 Task: Find connections with filter location Várzea Alegre with filter topic #Jobswith filter profile language Spanish with filter current company Aricent with filter school CMS College of Engineering with filter industry Motor Vehicle Parts Manufacturing with filter service category Grant Writing with filter keywords title Sales Engineer
Action: Mouse moved to (288, 354)
Screenshot: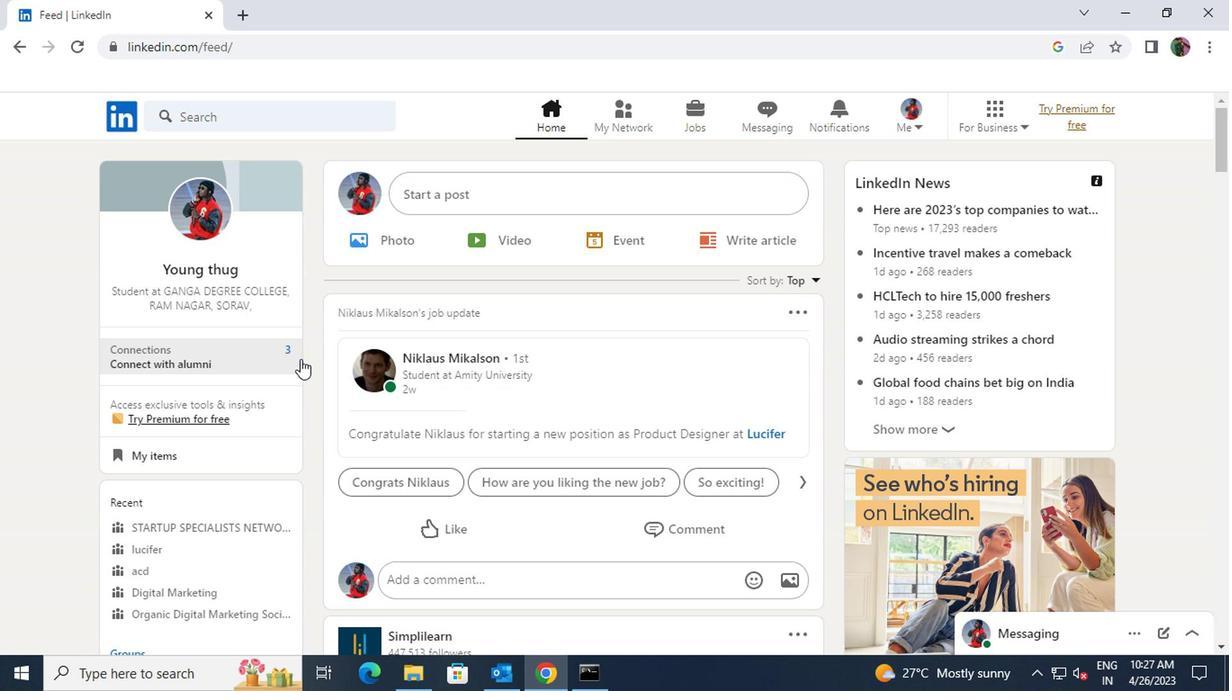 
Action: Mouse pressed left at (288, 354)
Screenshot: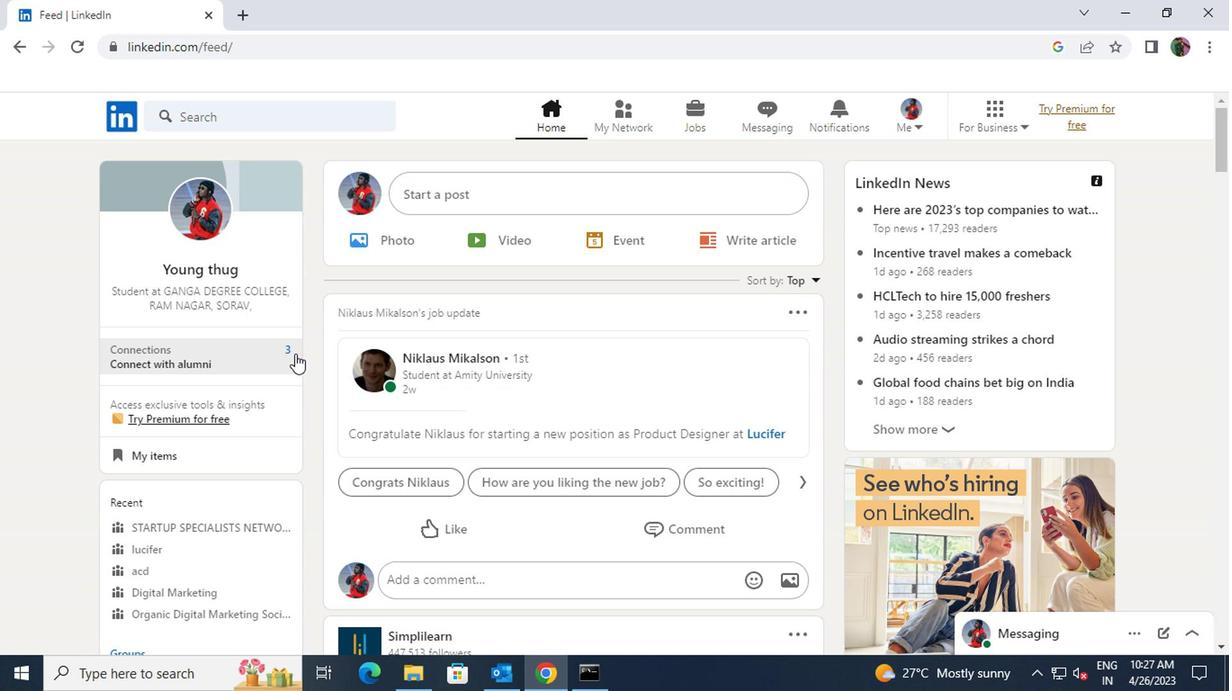 
Action: Mouse moved to (318, 206)
Screenshot: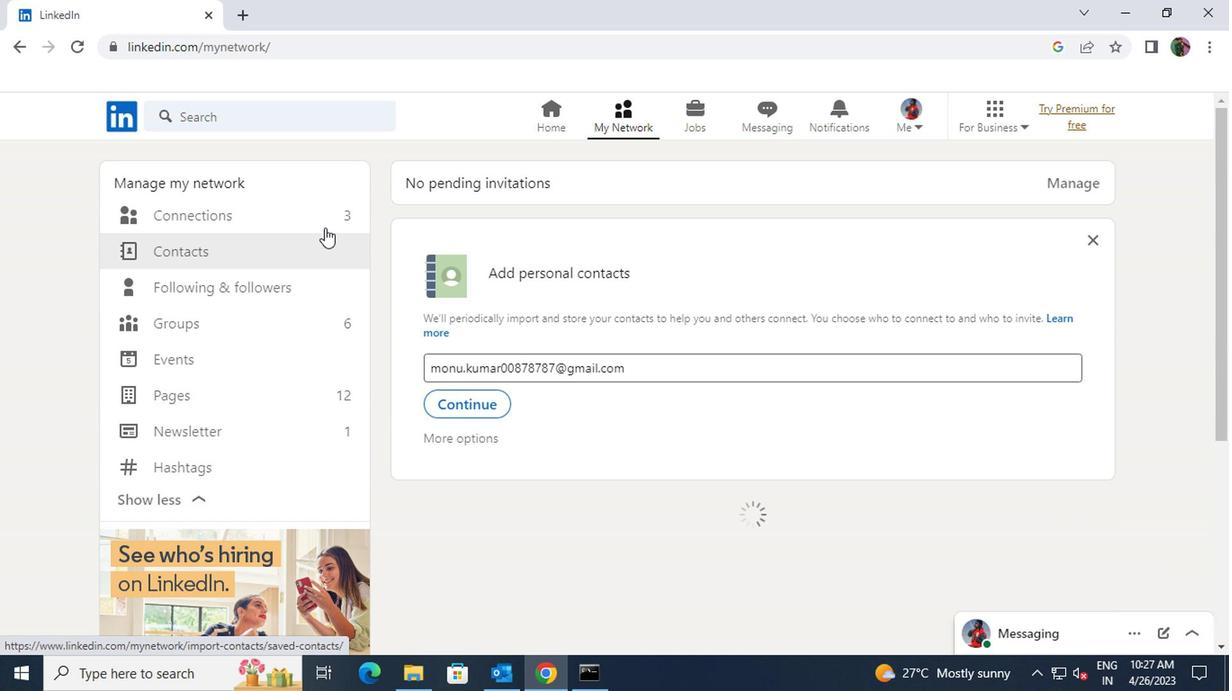 
Action: Mouse pressed left at (318, 206)
Screenshot: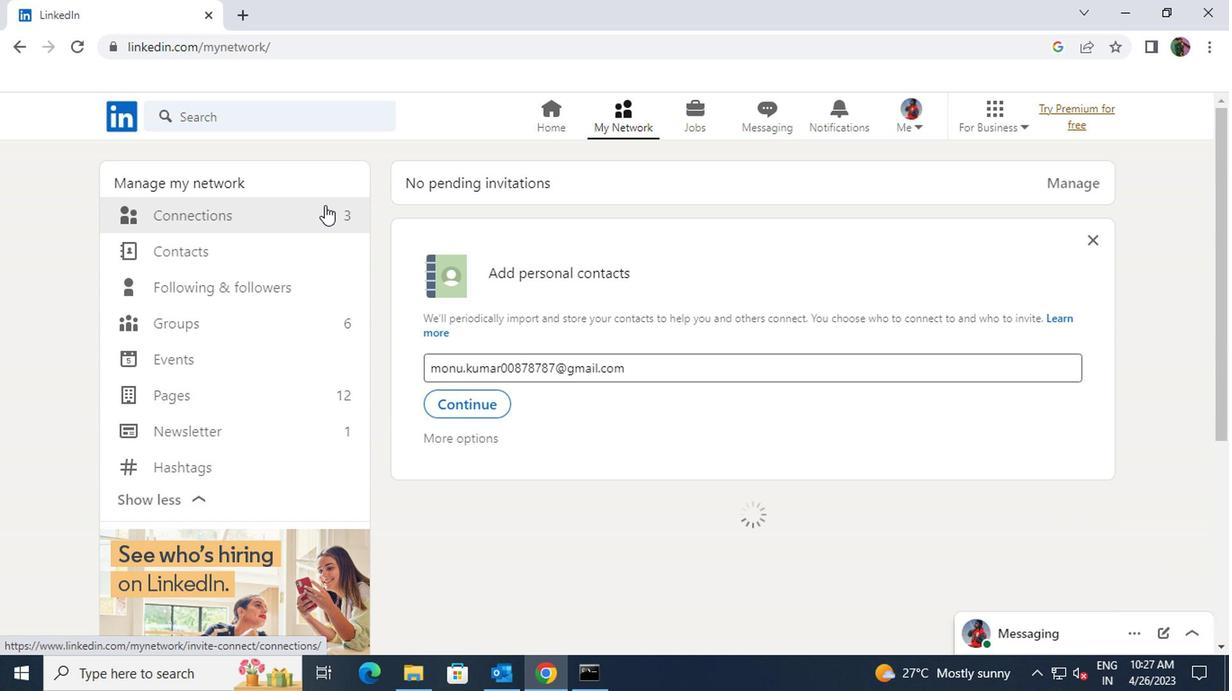 
Action: Mouse moved to (726, 218)
Screenshot: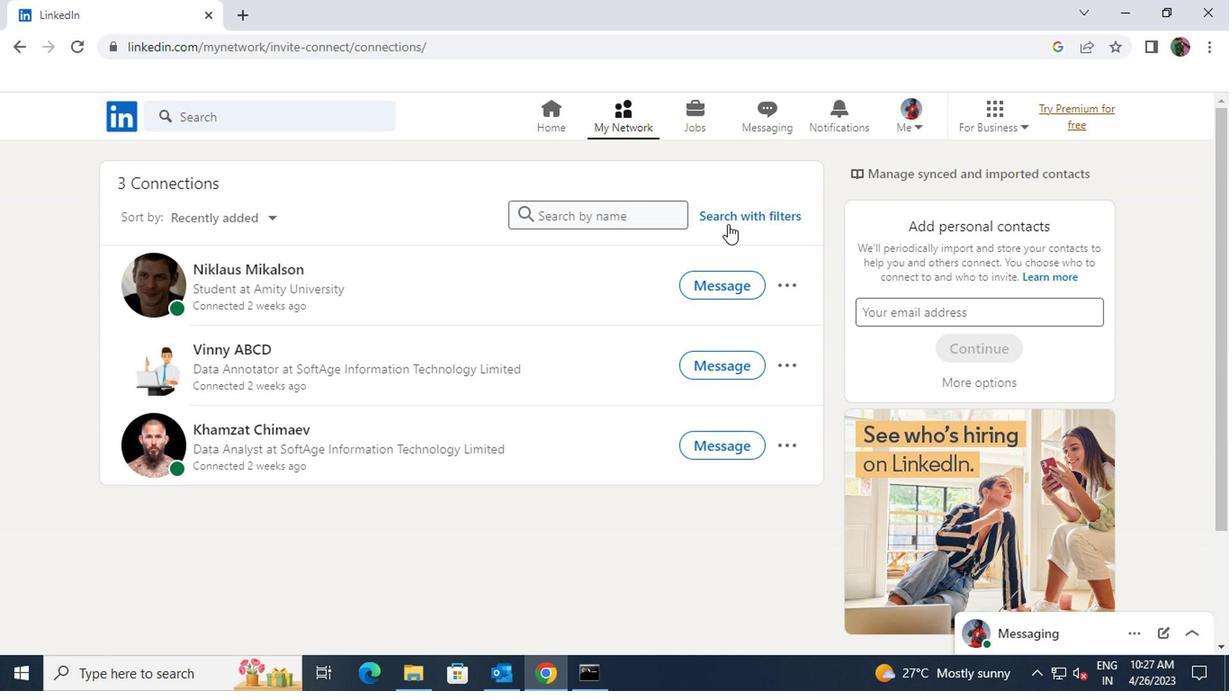 
Action: Mouse pressed left at (726, 218)
Screenshot: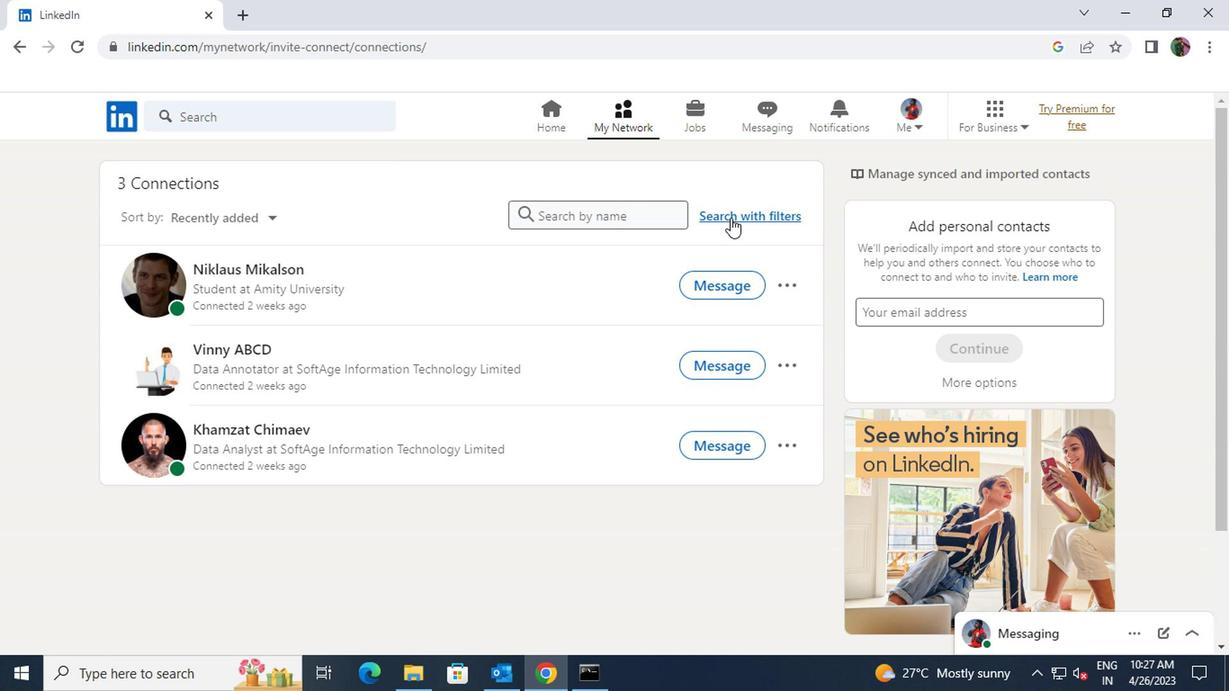 
Action: Mouse moved to (666, 167)
Screenshot: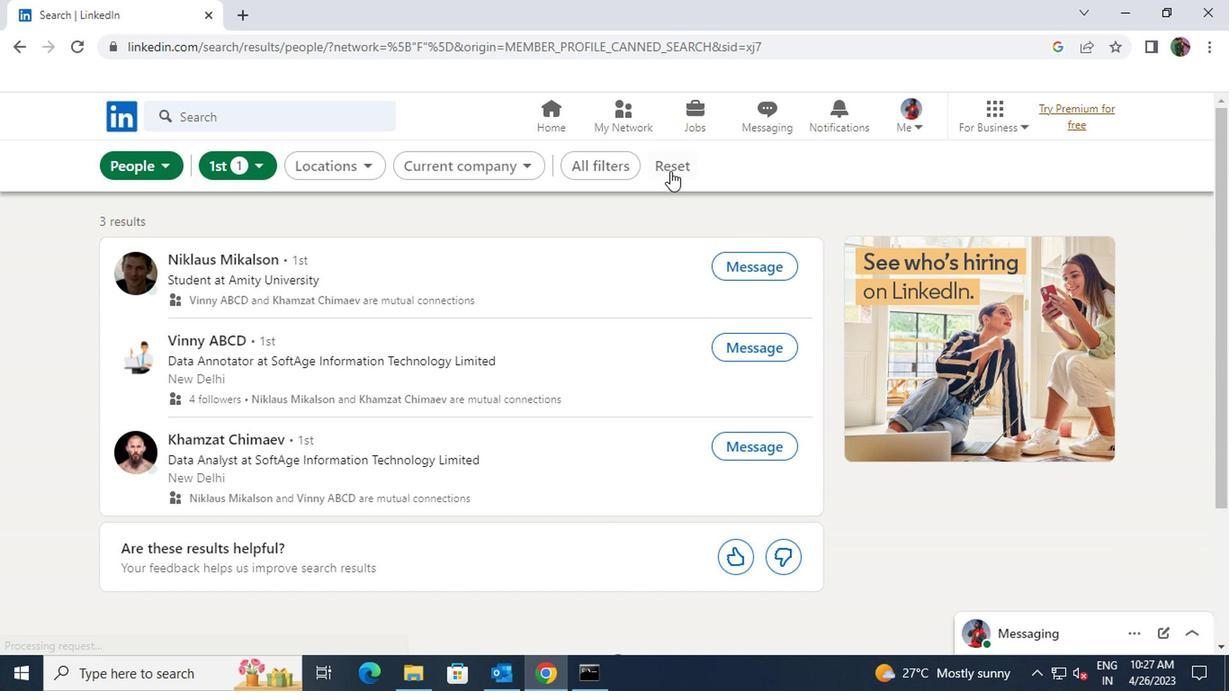 
Action: Mouse pressed left at (666, 167)
Screenshot: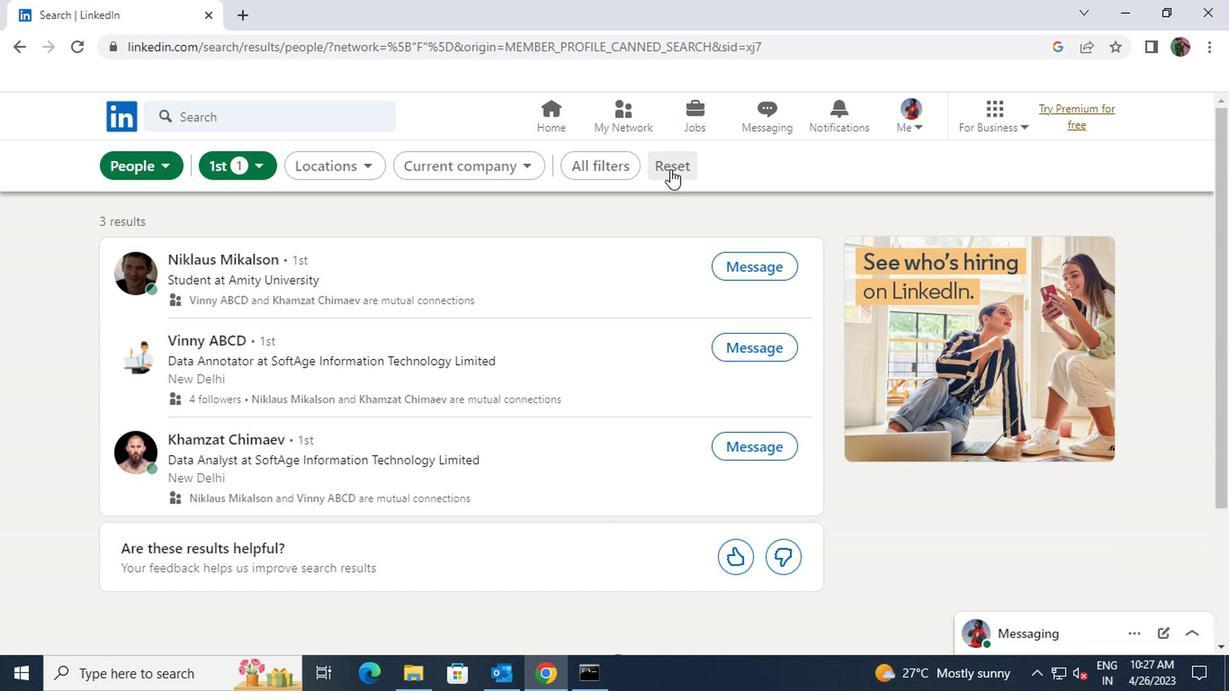 
Action: Mouse moved to (663, 167)
Screenshot: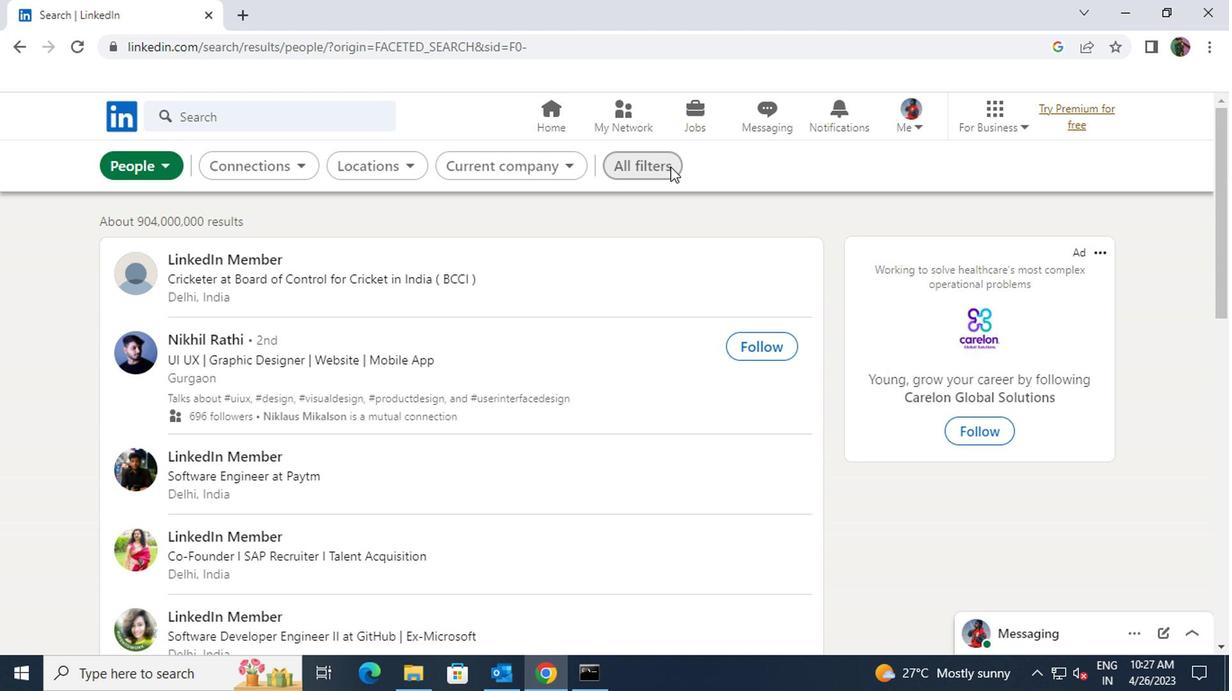
Action: Mouse pressed left at (663, 167)
Screenshot: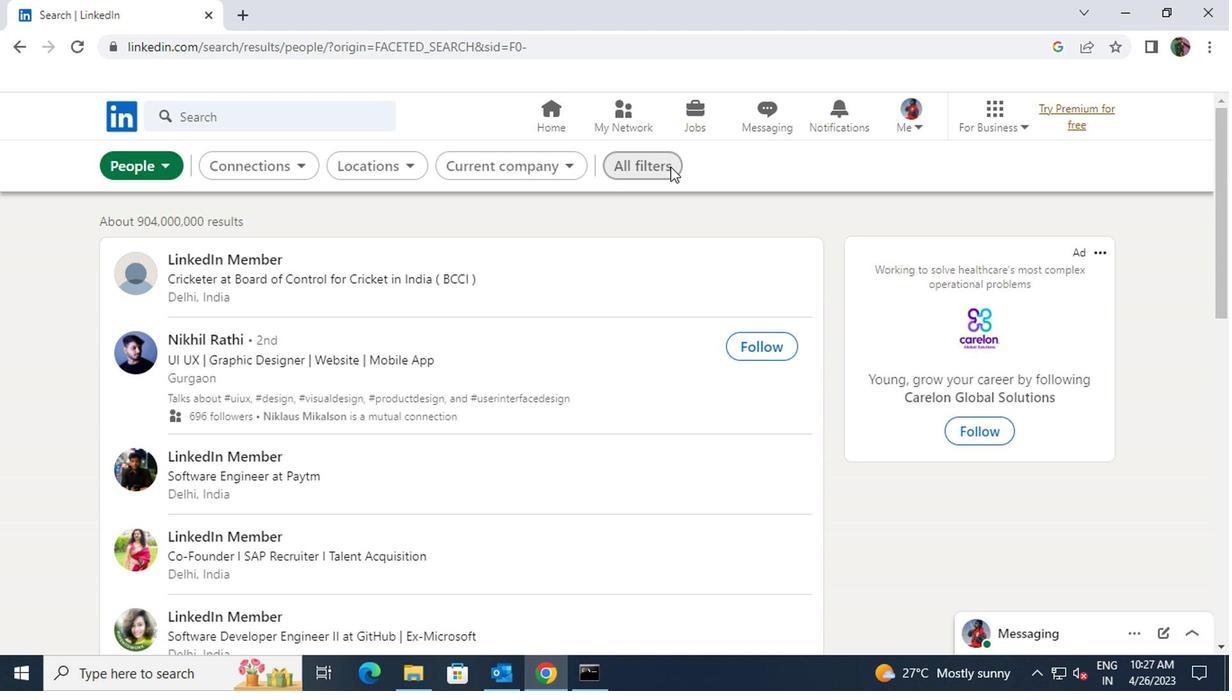 
Action: Mouse moved to (845, 374)
Screenshot: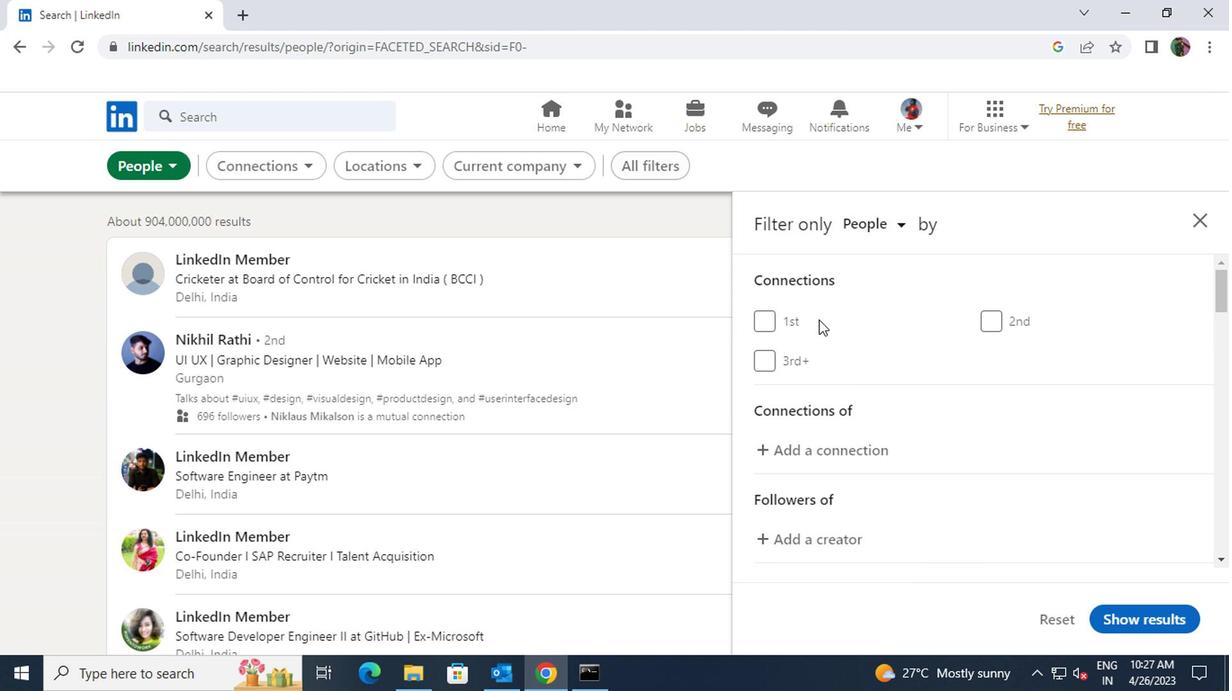 
Action: Mouse scrolled (845, 373) with delta (0, 0)
Screenshot: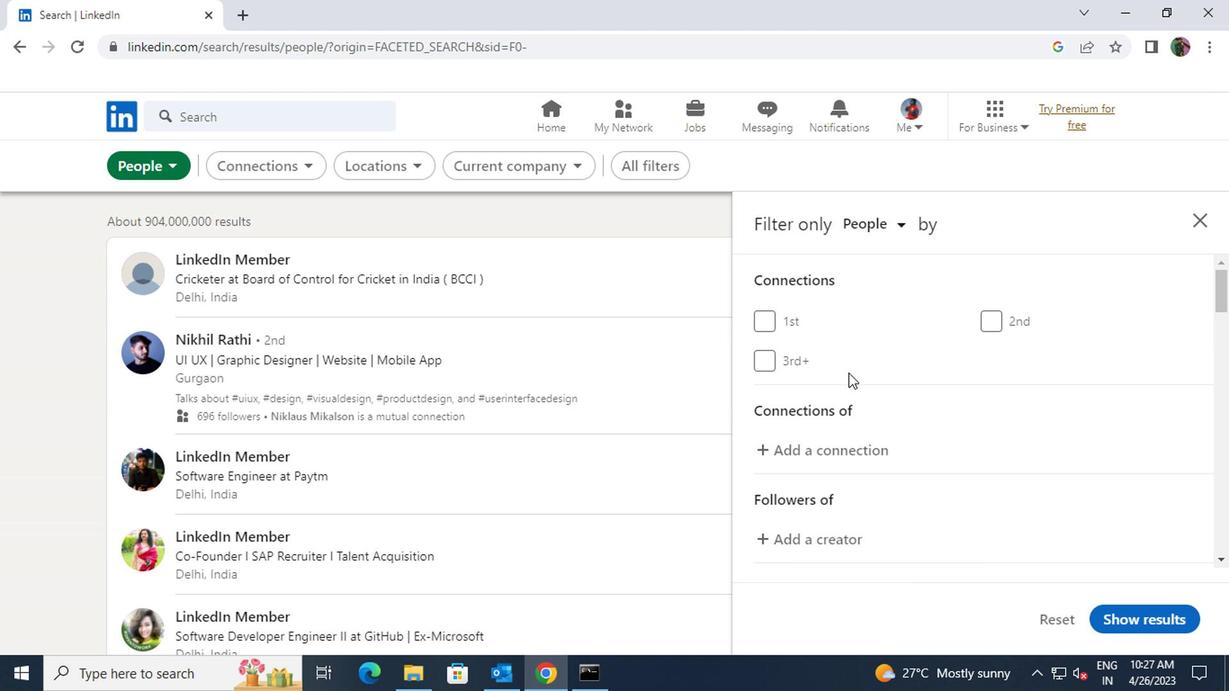 
Action: Mouse scrolled (845, 373) with delta (0, 0)
Screenshot: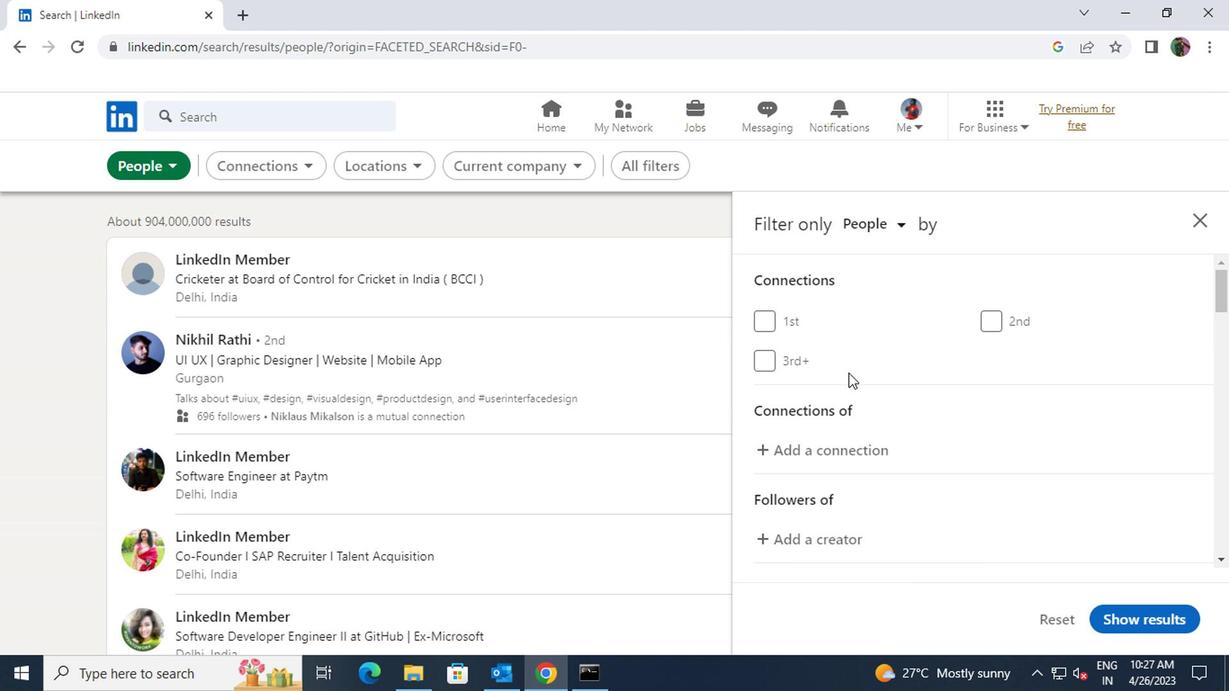 
Action: Mouse scrolled (845, 373) with delta (0, 0)
Screenshot: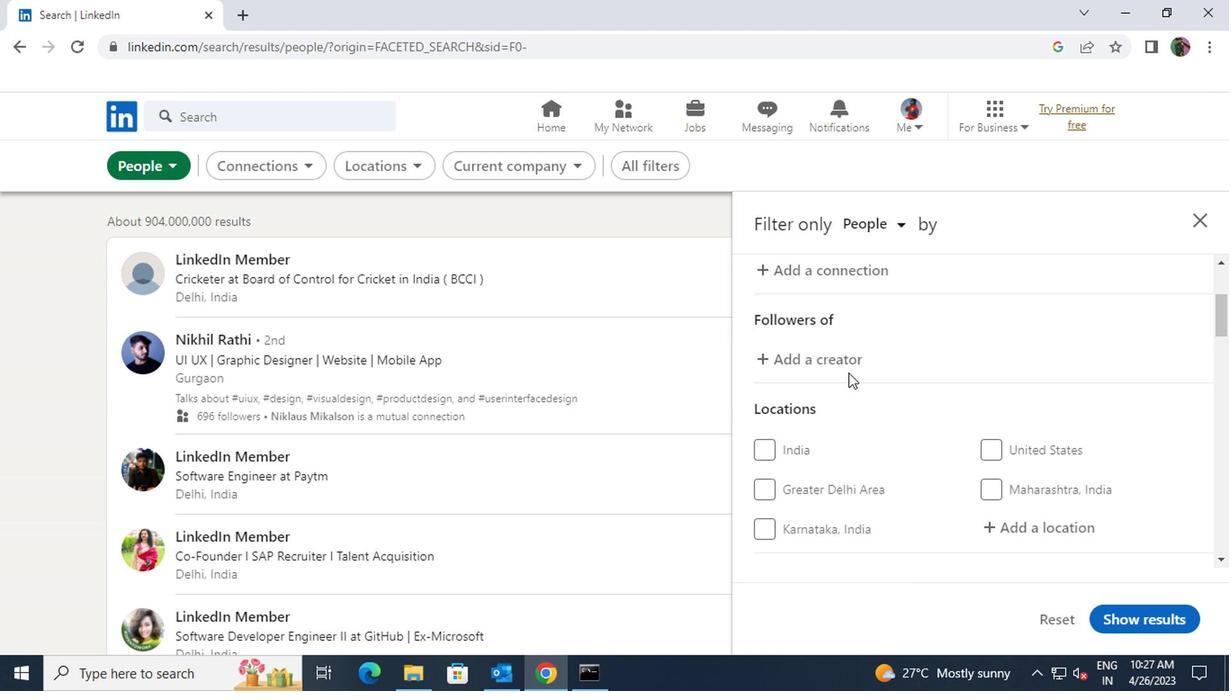 
Action: Mouse scrolled (845, 373) with delta (0, 0)
Screenshot: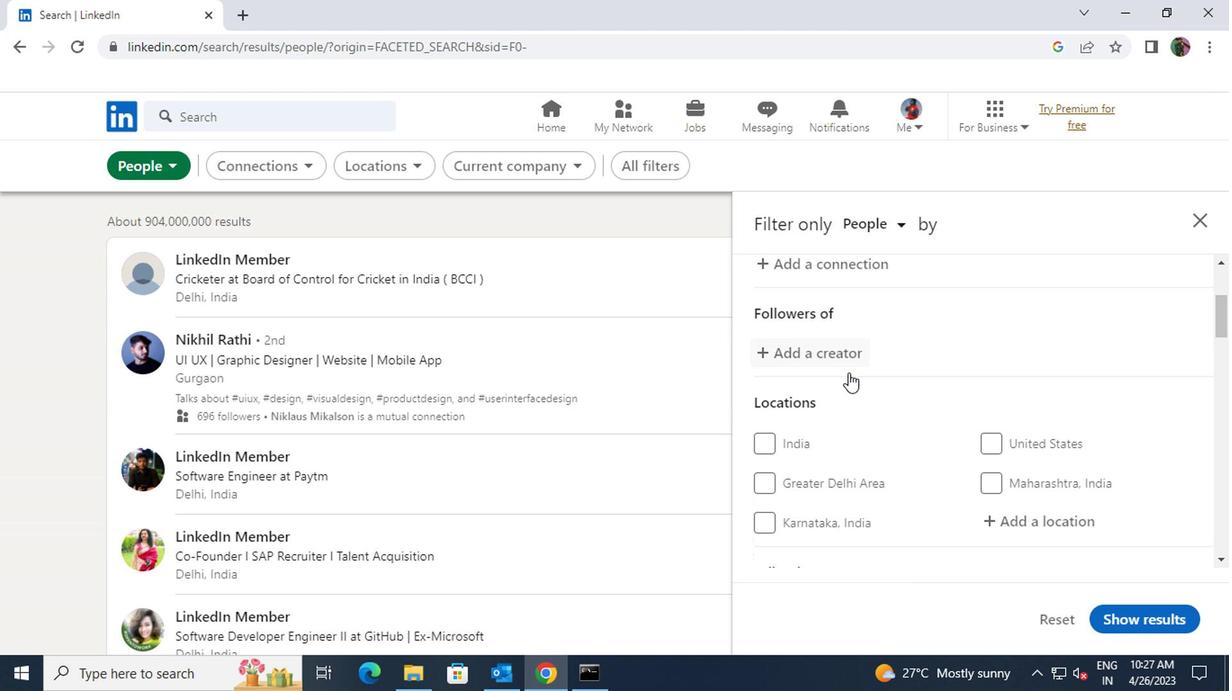 
Action: Mouse moved to (992, 347)
Screenshot: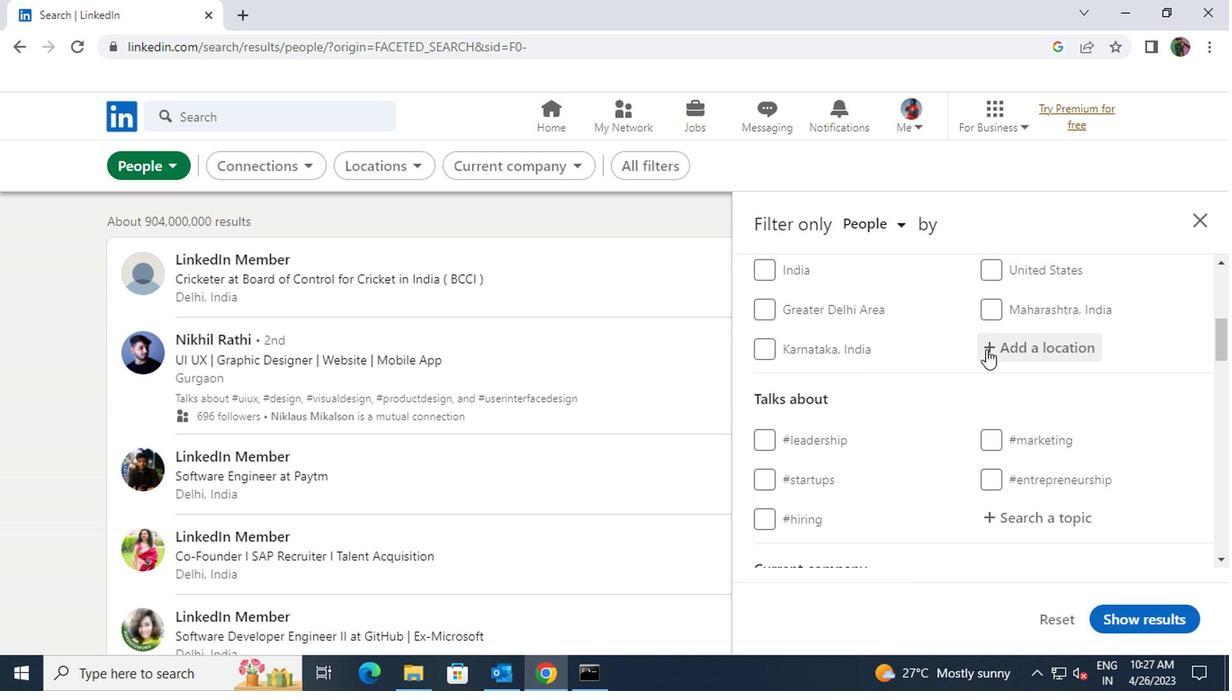 
Action: Mouse pressed left at (992, 347)
Screenshot: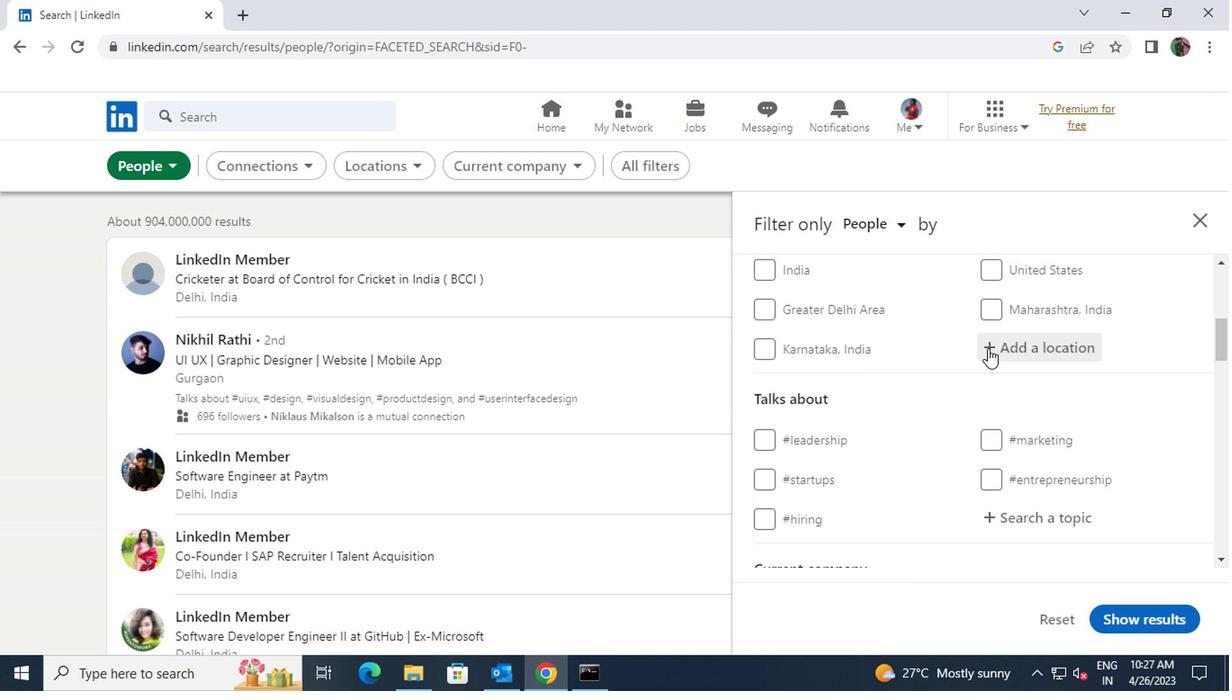 
Action: Mouse moved to (990, 347)
Screenshot: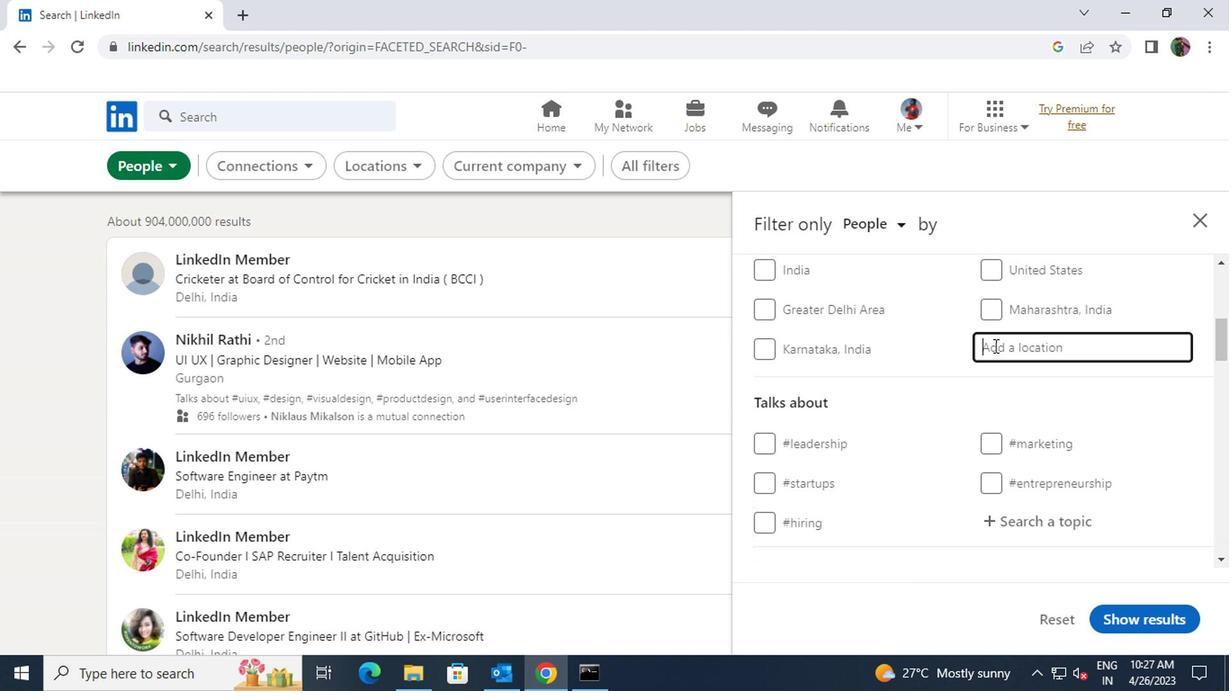
Action: Key pressed <Key.shift>VARZEA<Key.space>A
Screenshot: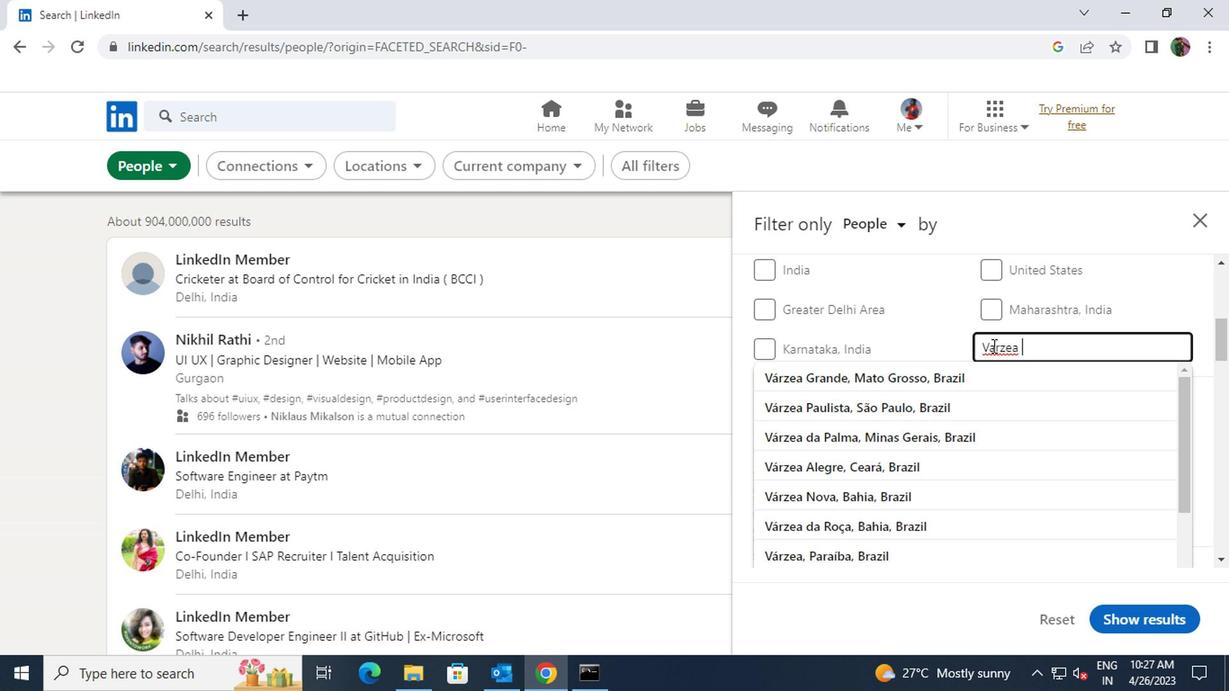 
Action: Mouse moved to (963, 371)
Screenshot: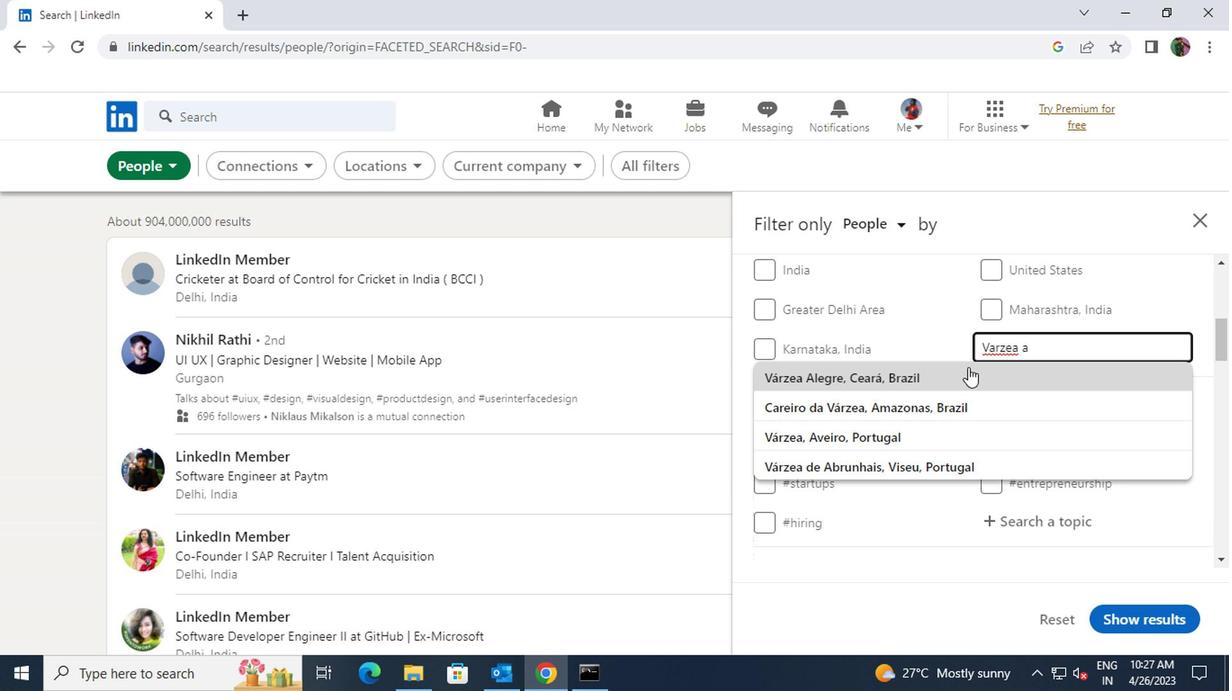 
Action: Mouse pressed left at (963, 371)
Screenshot: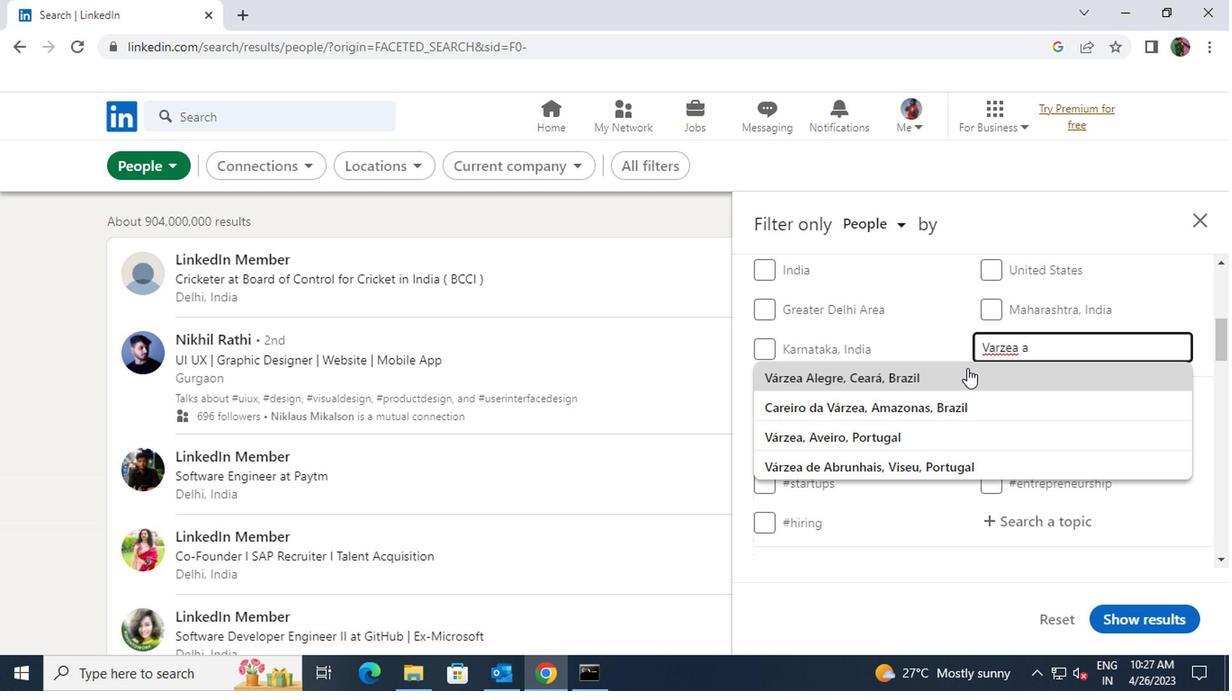 
Action: Mouse scrolled (963, 370) with delta (0, -1)
Screenshot: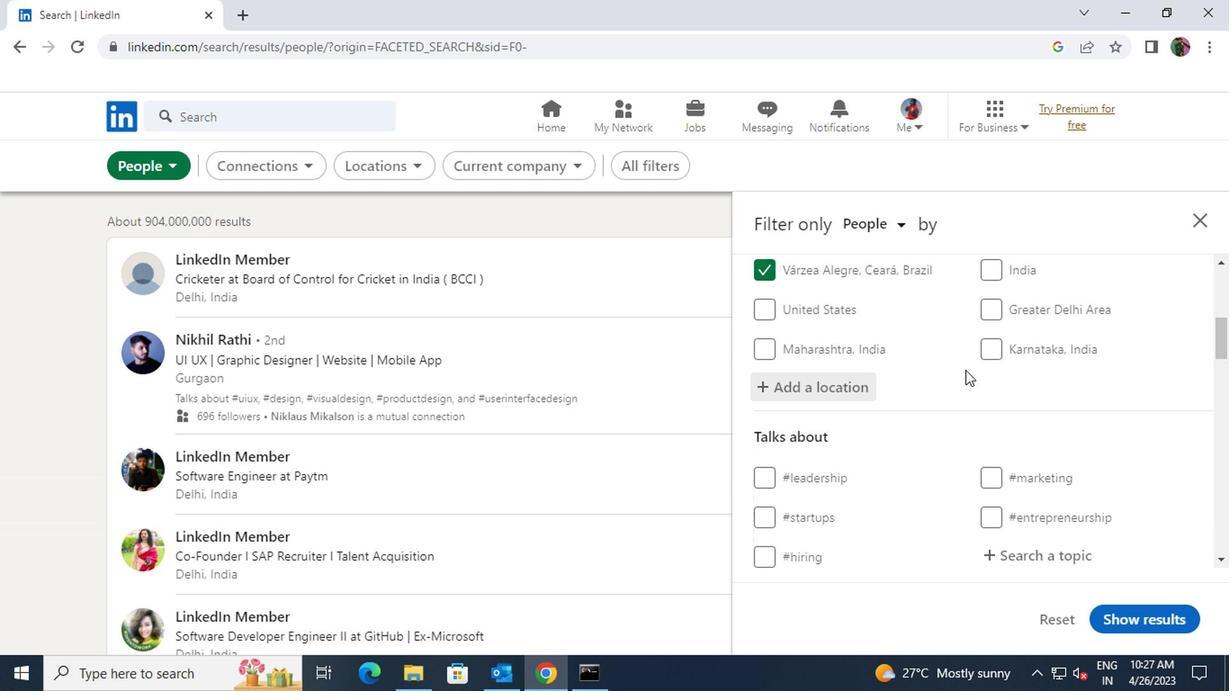 
Action: Mouse scrolled (963, 370) with delta (0, -1)
Screenshot: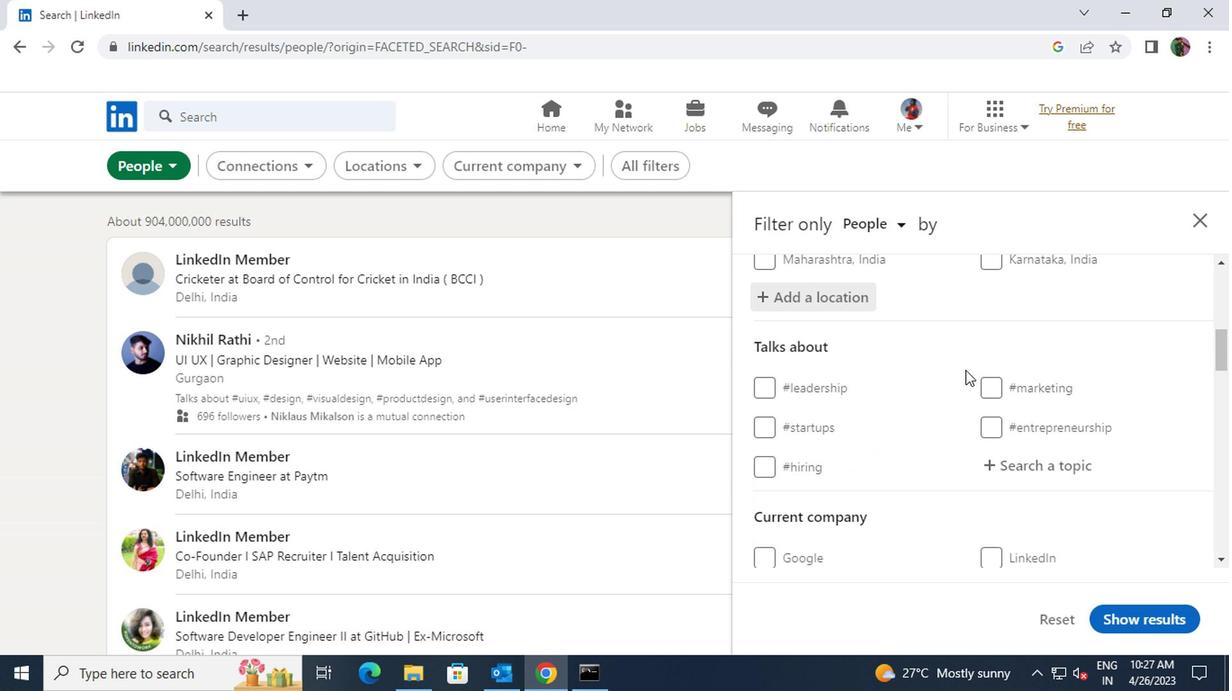 
Action: Mouse moved to (992, 365)
Screenshot: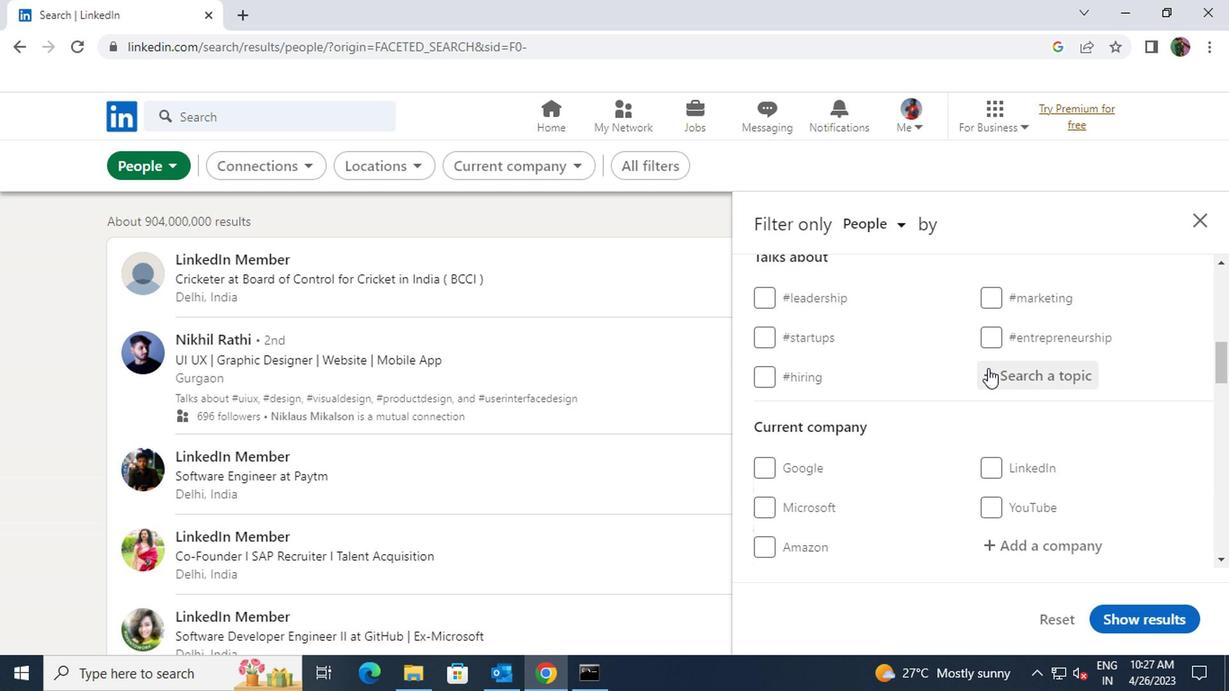 
Action: Mouse pressed left at (992, 365)
Screenshot: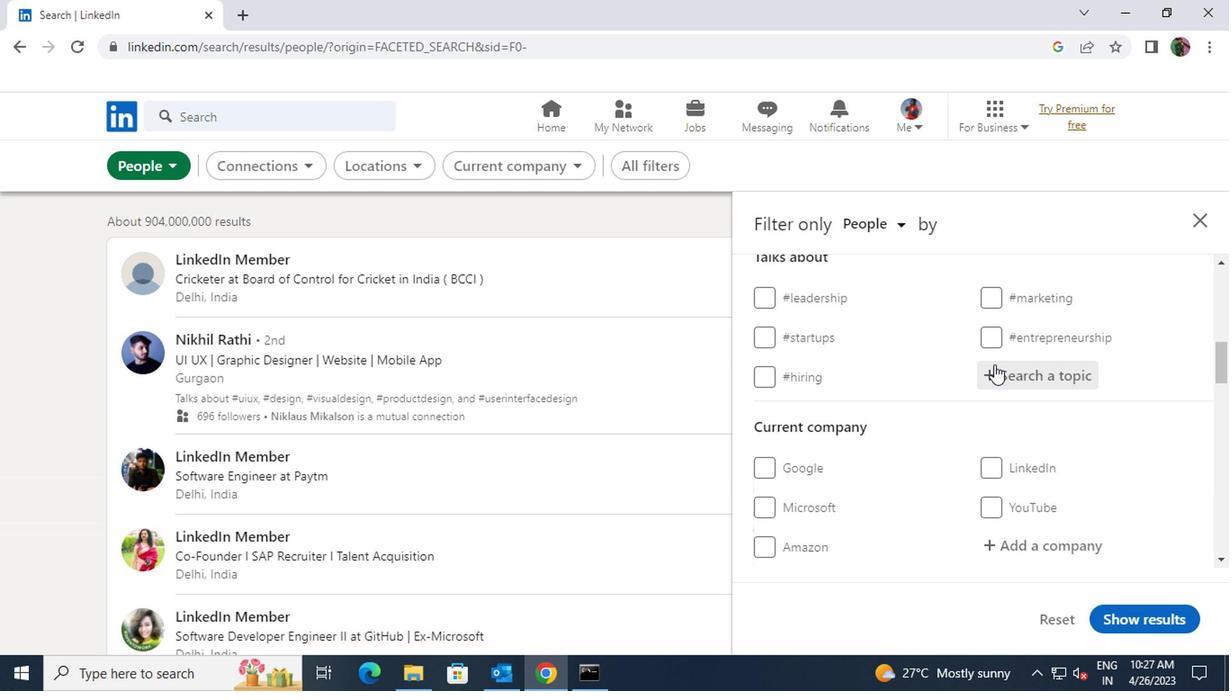 
Action: Mouse moved to (992, 365)
Screenshot: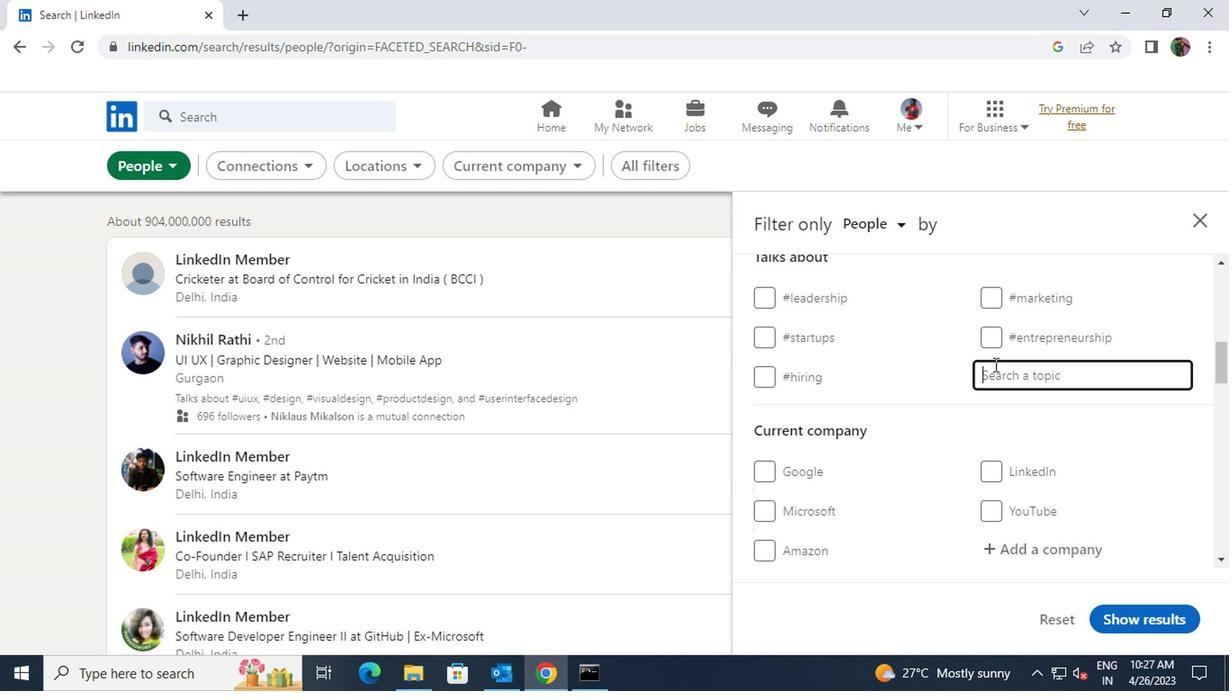 
Action: Key pressed <Key.shift><Key.shift><Key.shift><Key.shift><Key.shift><Key.shift><Key.shift><Key.shift><Key.shift><Key.shift><Key.shift>#<Key.shift>JOBSWITH
Screenshot: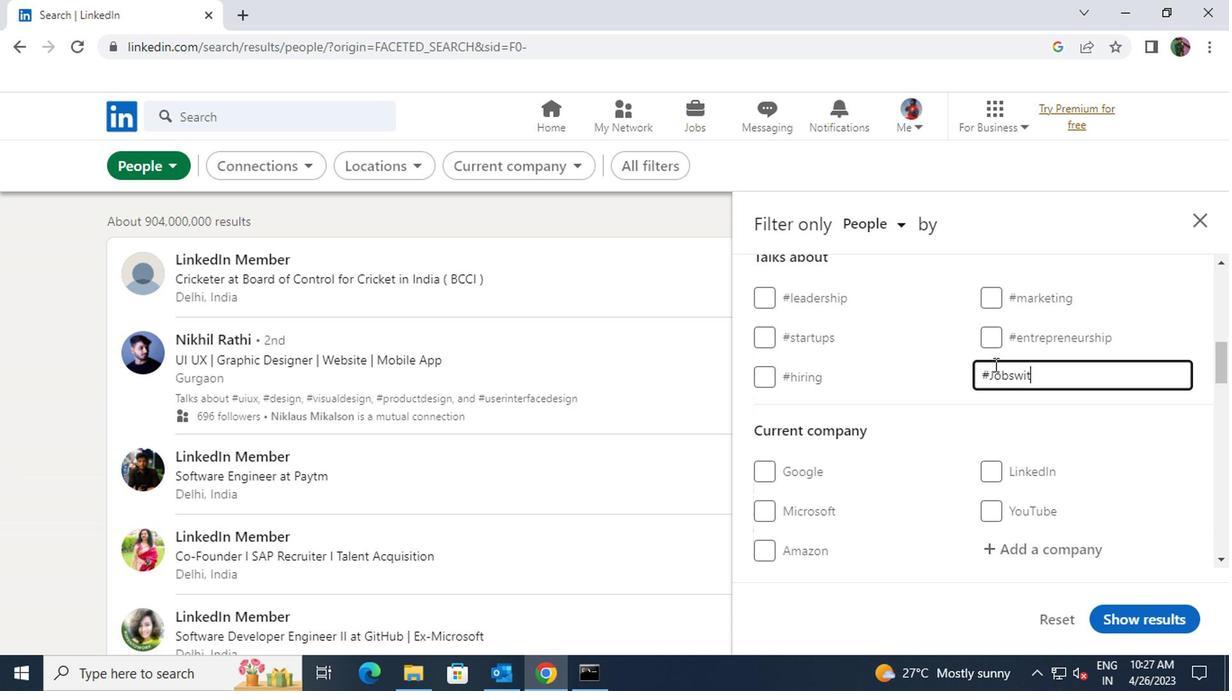 
Action: Mouse moved to (944, 435)
Screenshot: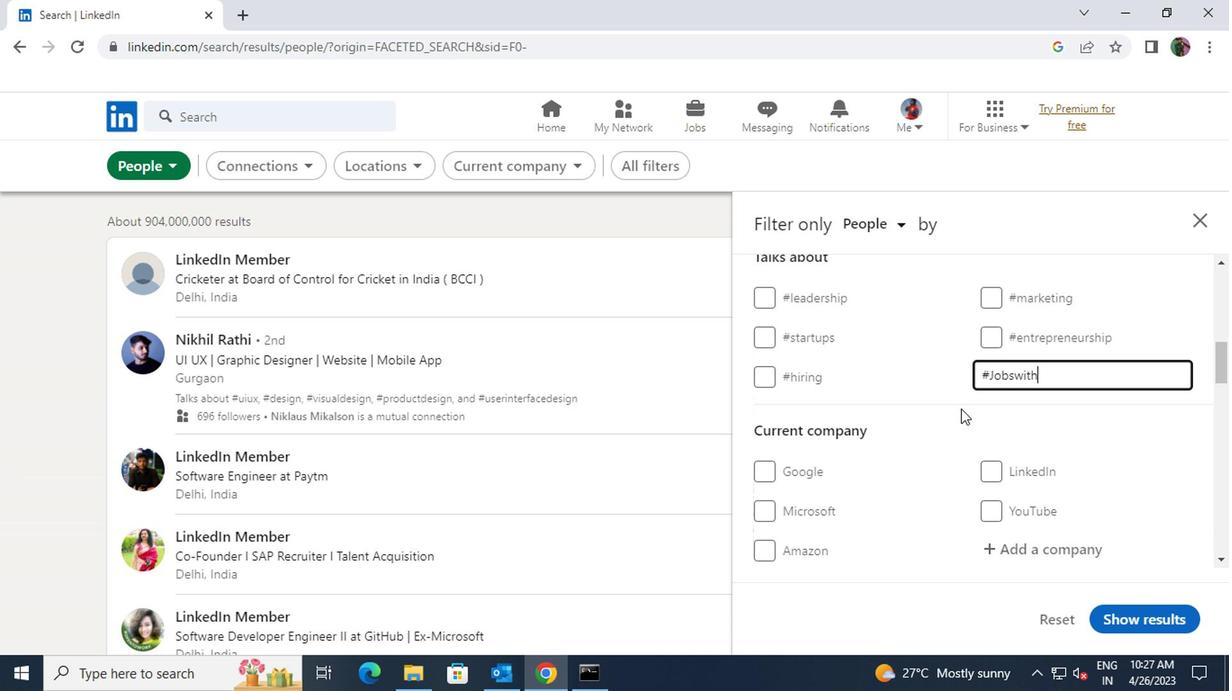 
Action: Mouse scrolled (944, 434) with delta (0, -1)
Screenshot: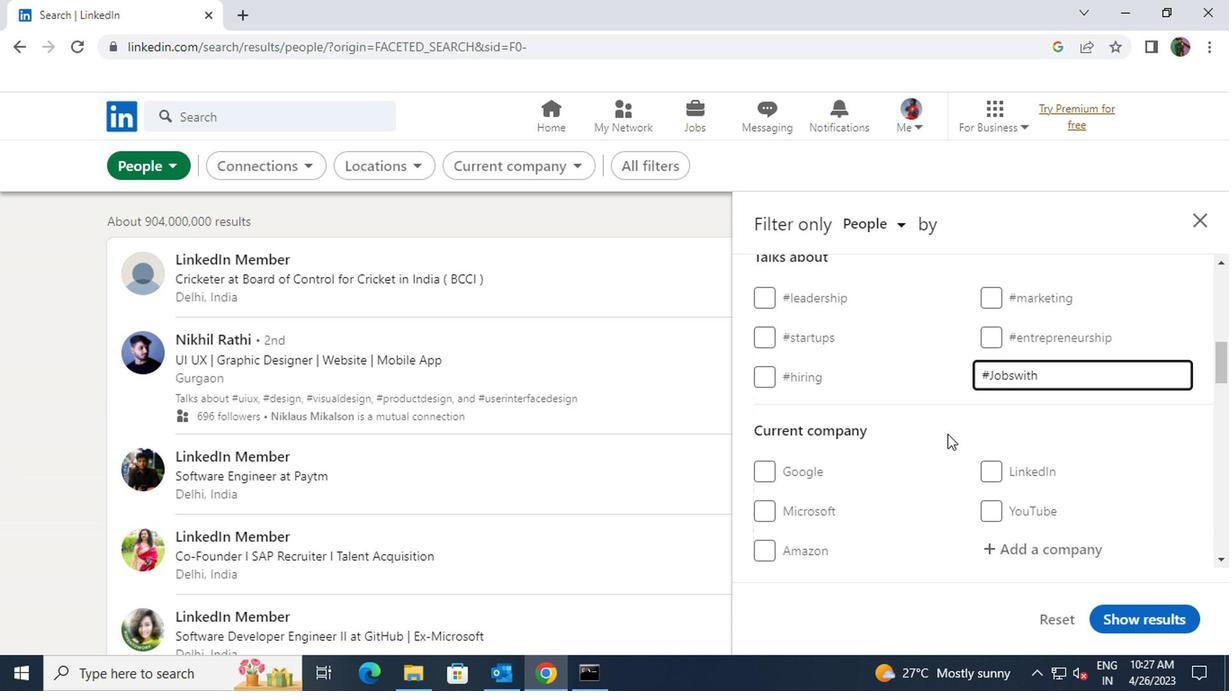 
Action: Mouse moved to (998, 452)
Screenshot: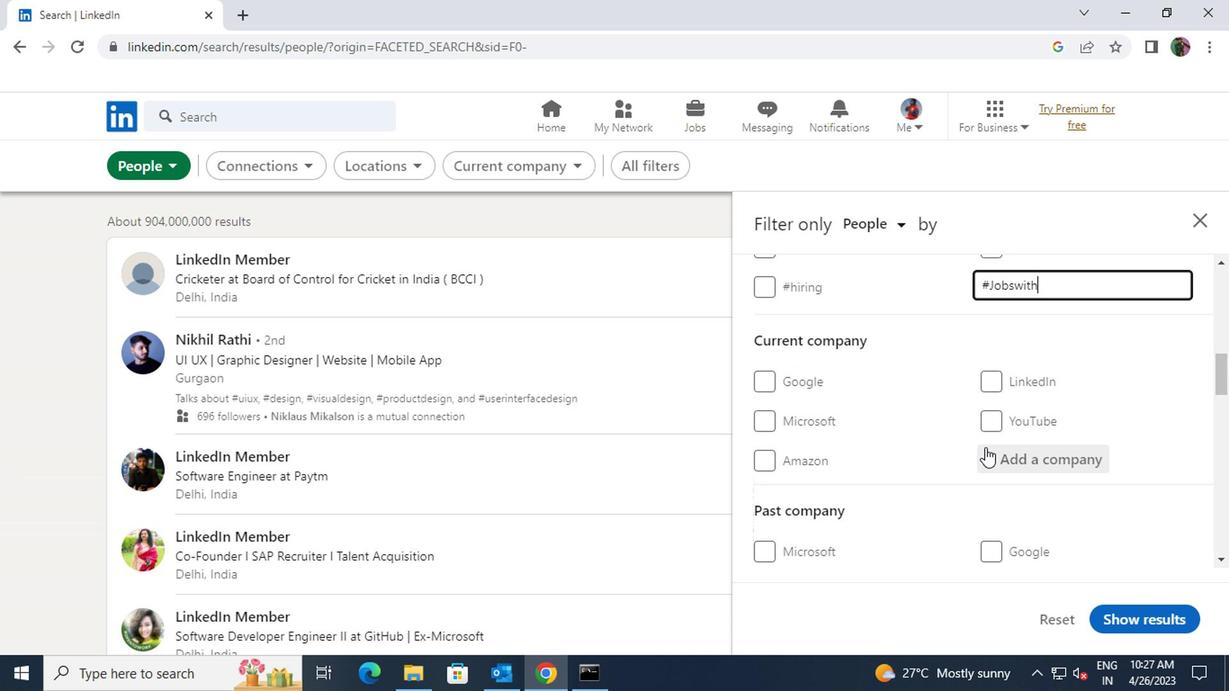 
Action: Mouse pressed left at (998, 452)
Screenshot: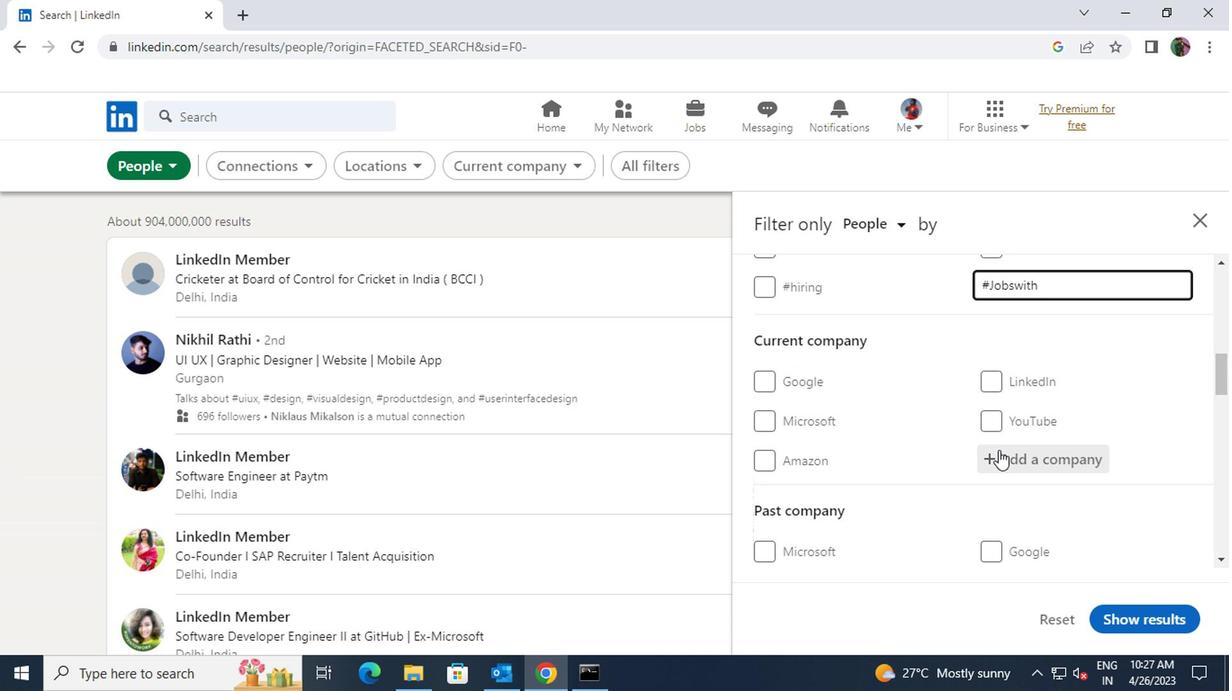 
Action: Mouse moved to (999, 452)
Screenshot: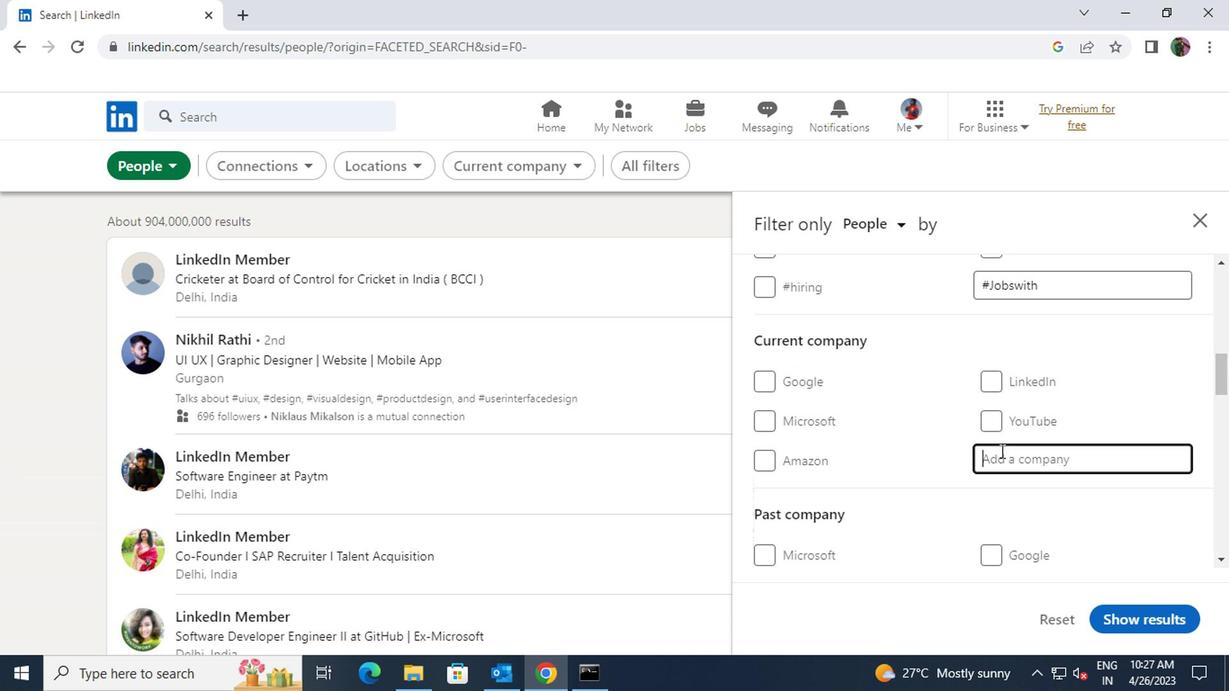 
Action: Key pressed <Key.shift><Key.shift><Key.shift>ARICE
Screenshot: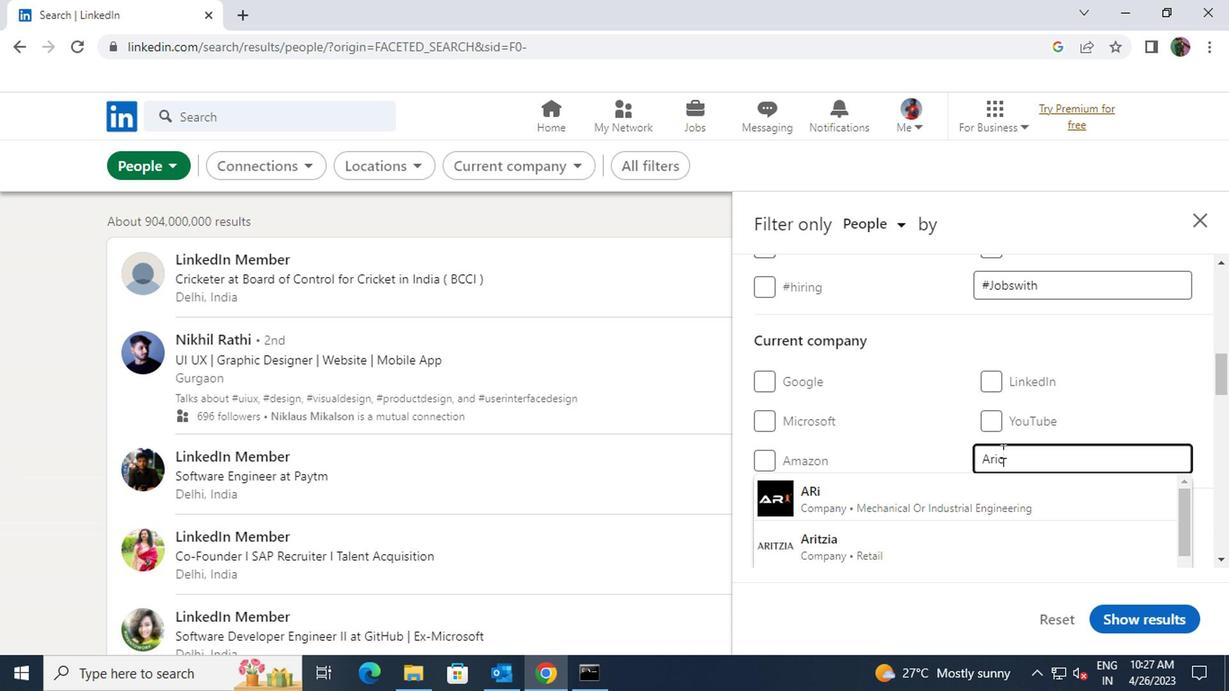 
Action: Mouse moved to (922, 494)
Screenshot: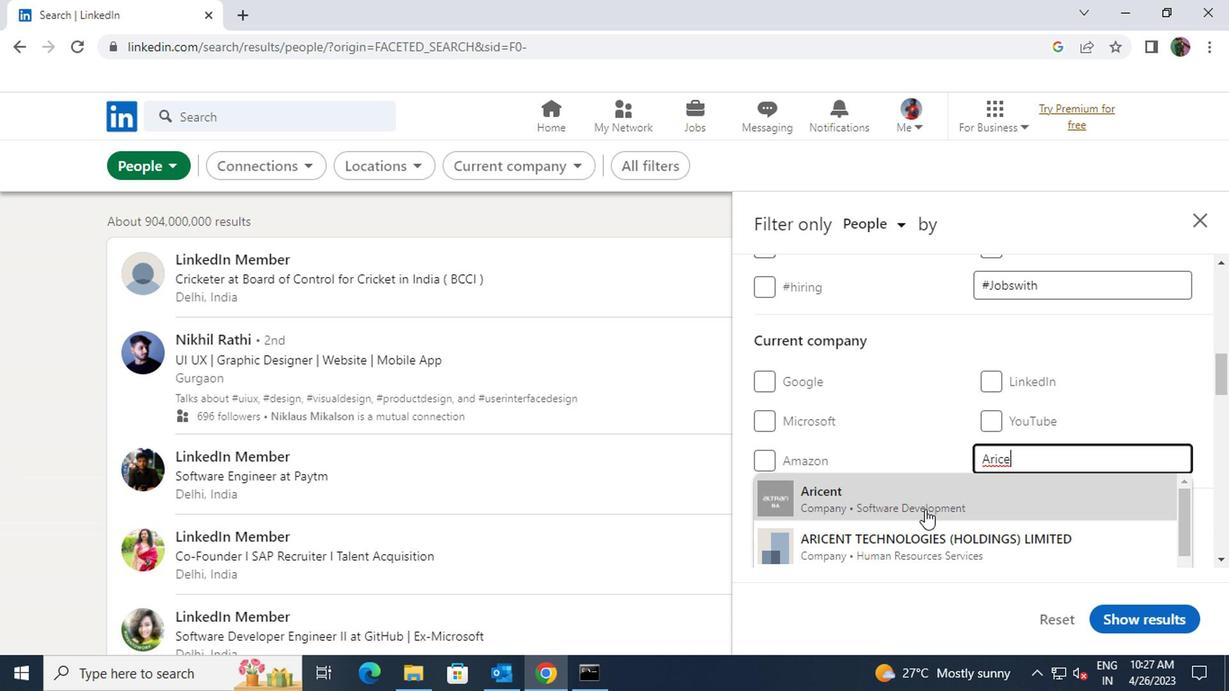 
Action: Mouse pressed left at (922, 494)
Screenshot: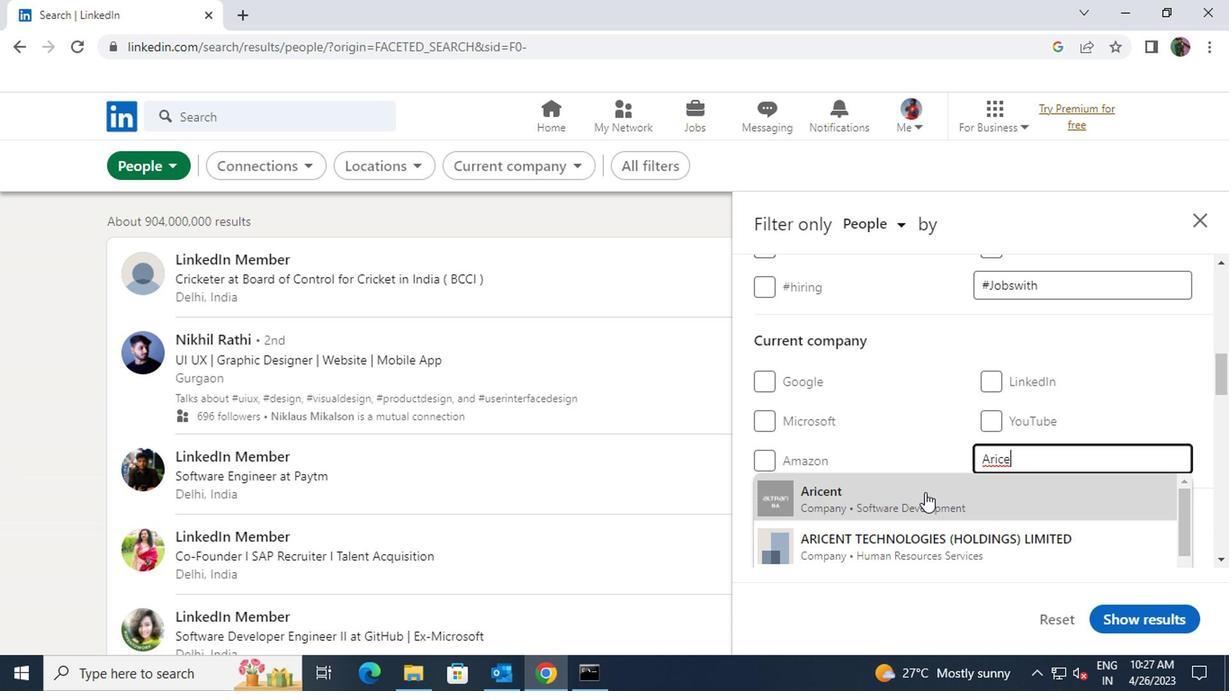 
Action: Mouse moved to (921, 493)
Screenshot: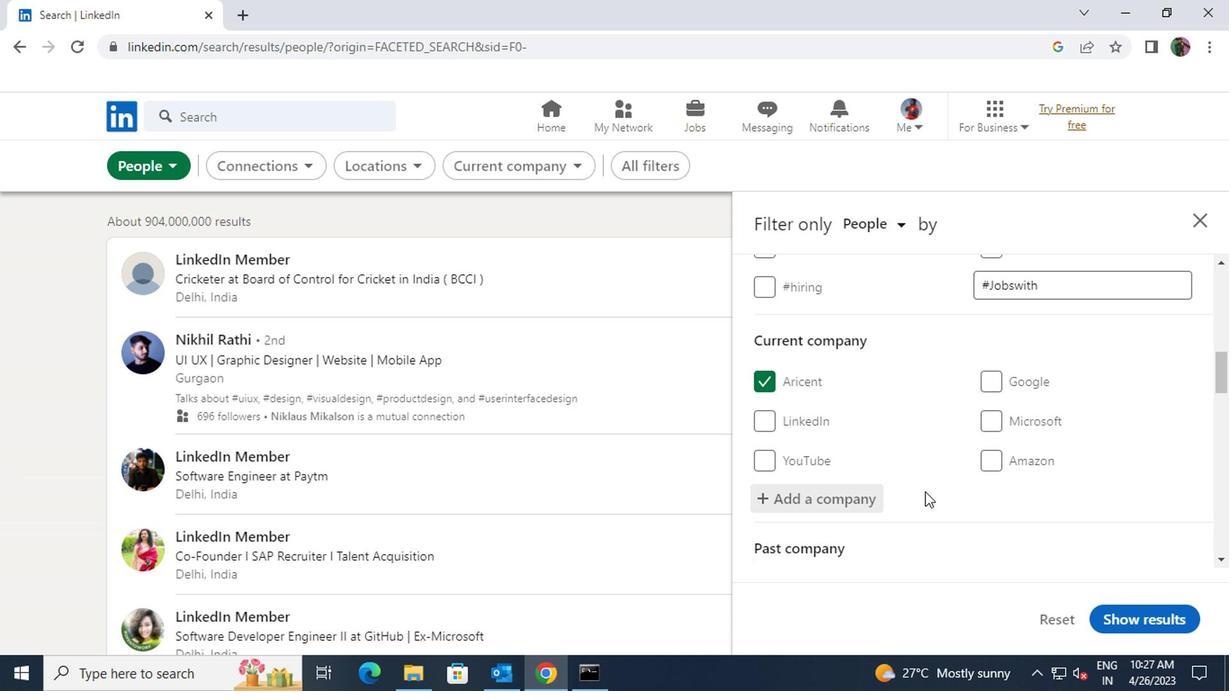 
Action: Mouse scrolled (921, 492) with delta (0, 0)
Screenshot: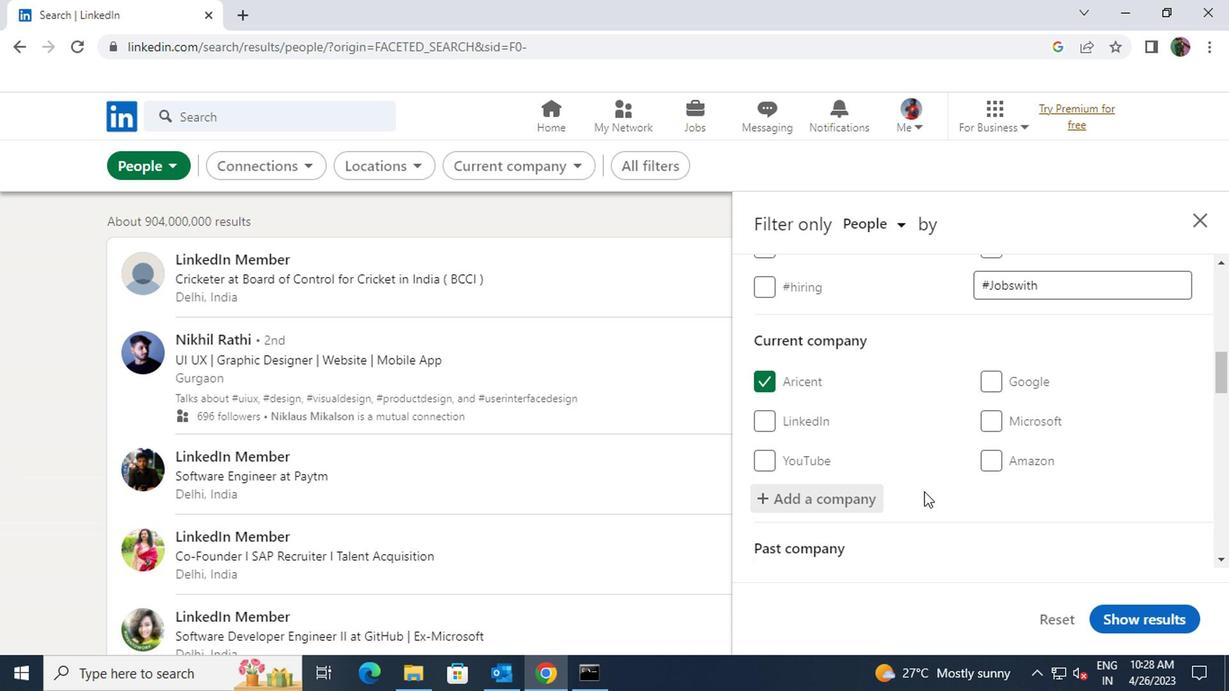 
Action: Mouse scrolled (921, 492) with delta (0, 0)
Screenshot: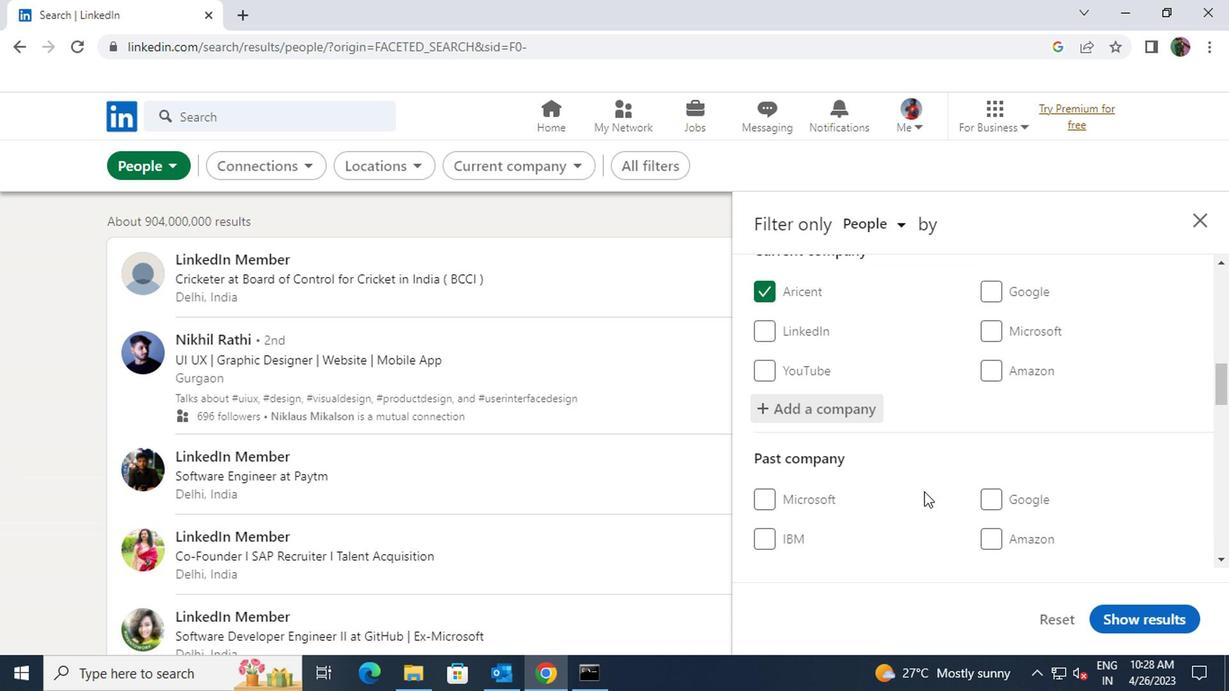 
Action: Mouse scrolled (921, 492) with delta (0, 0)
Screenshot: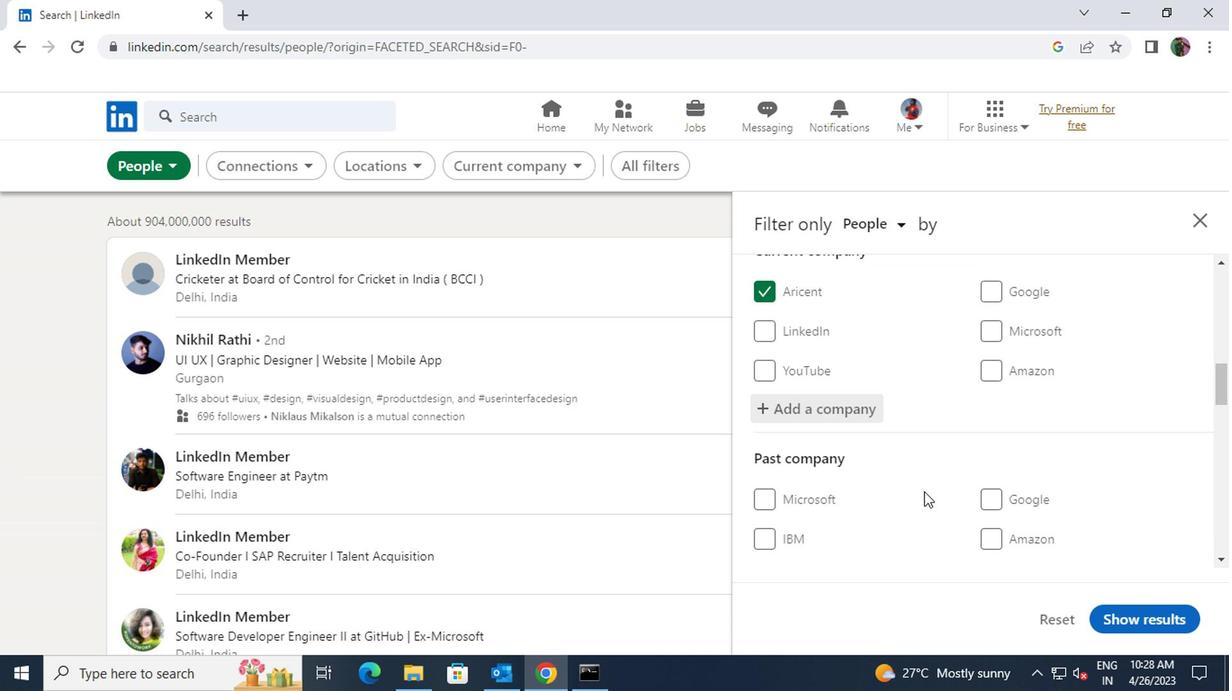 
Action: Mouse scrolled (921, 492) with delta (0, 0)
Screenshot: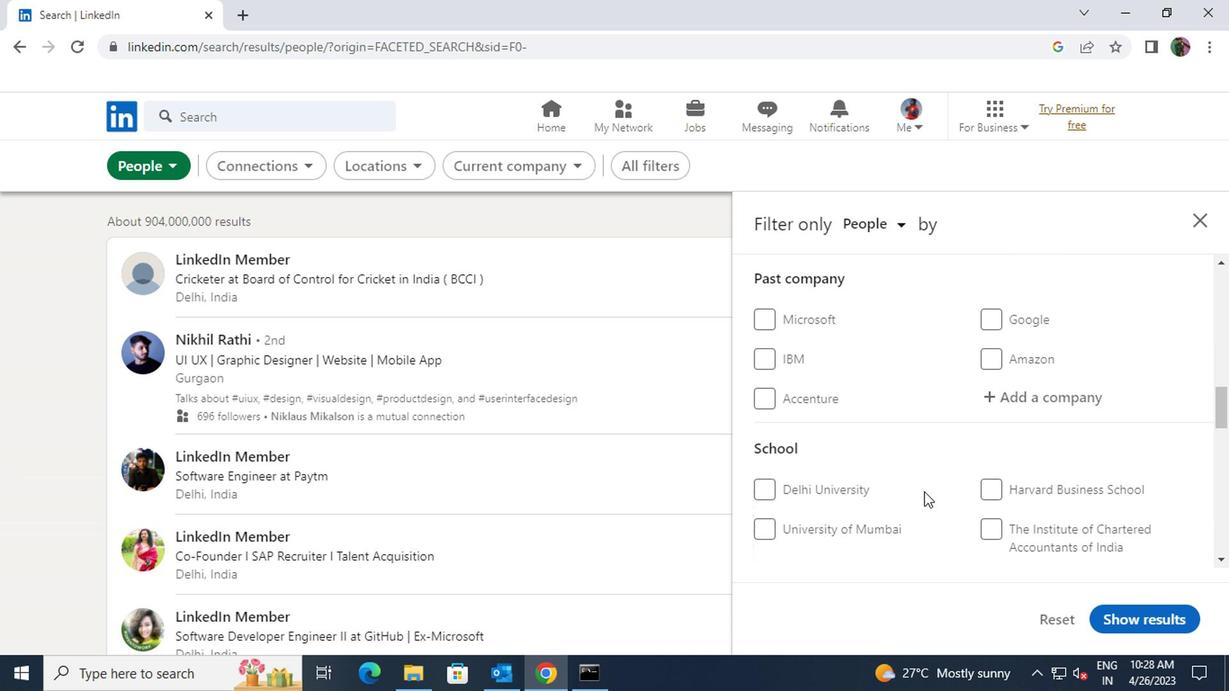 
Action: Mouse moved to (994, 495)
Screenshot: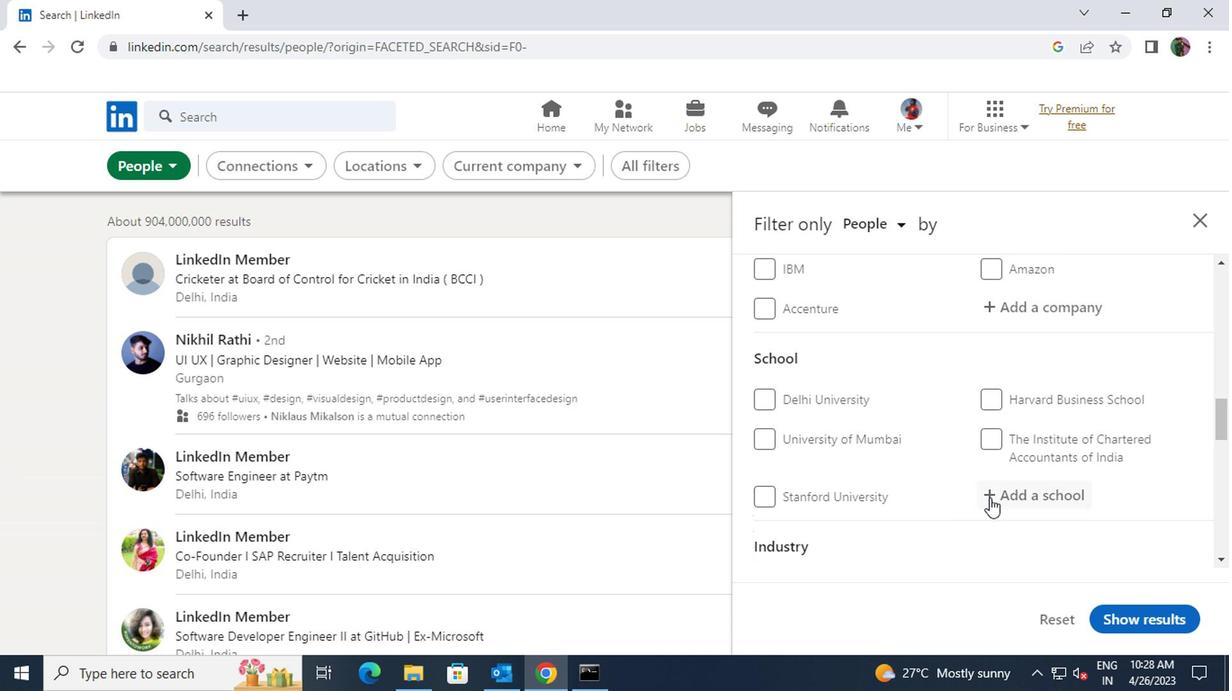 
Action: Mouse pressed left at (994, 495)
Screenshot: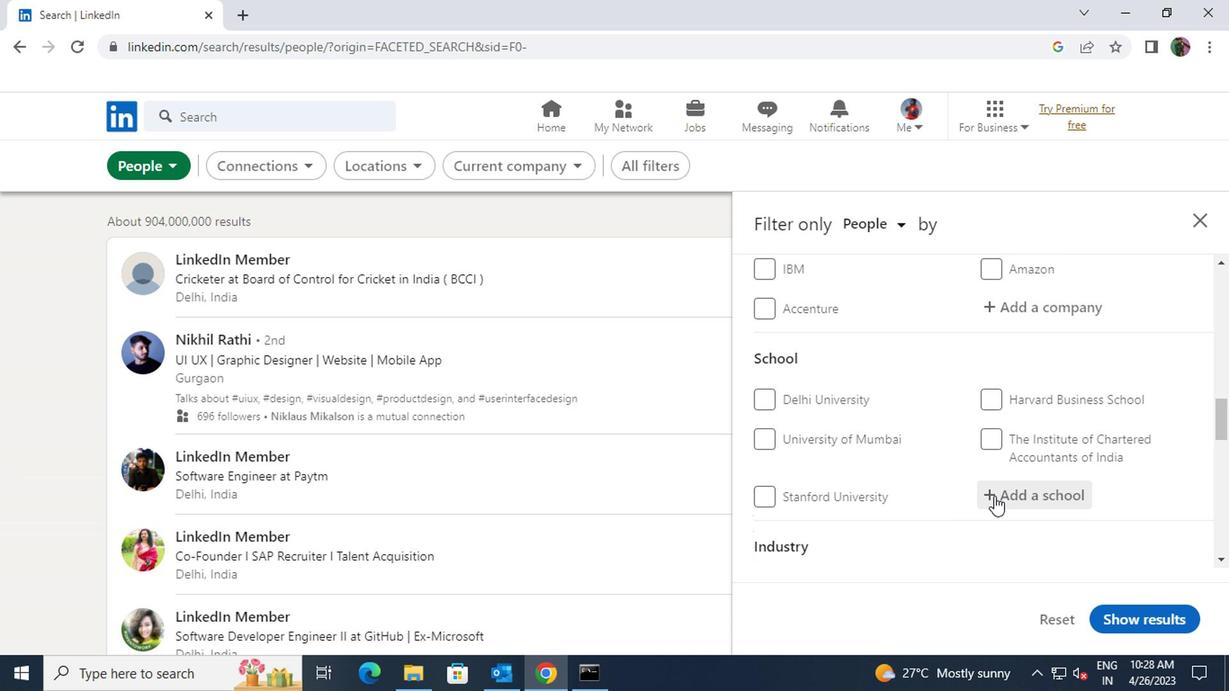 
Action: Mouse moved to (994, 495)
Screenshot: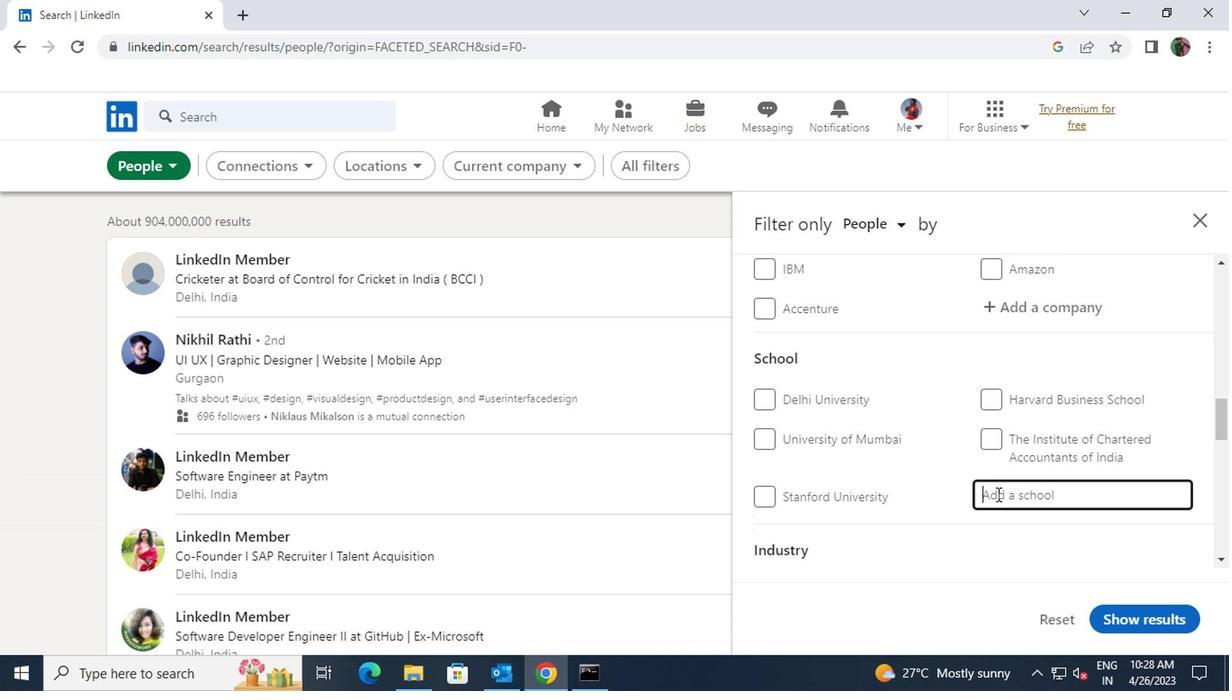 
Action: Key pressed <Key.shift>CMS
Screenshot: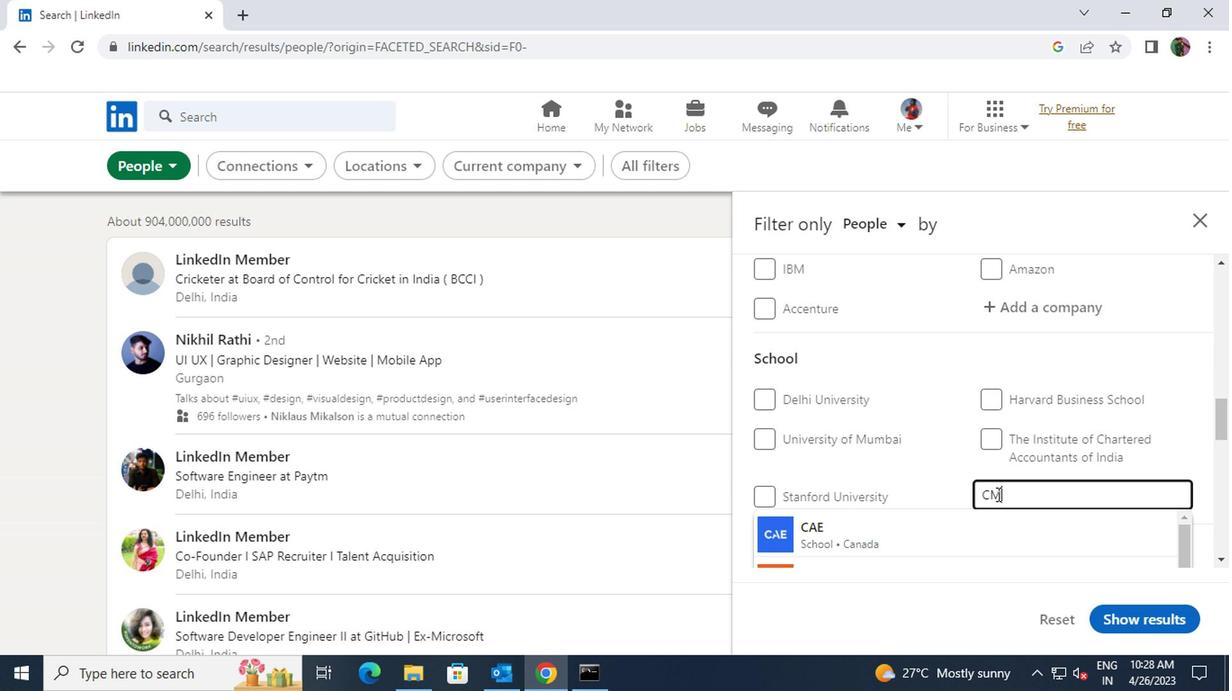 
Action: Mouse moved to (964, 521)
Screenshot: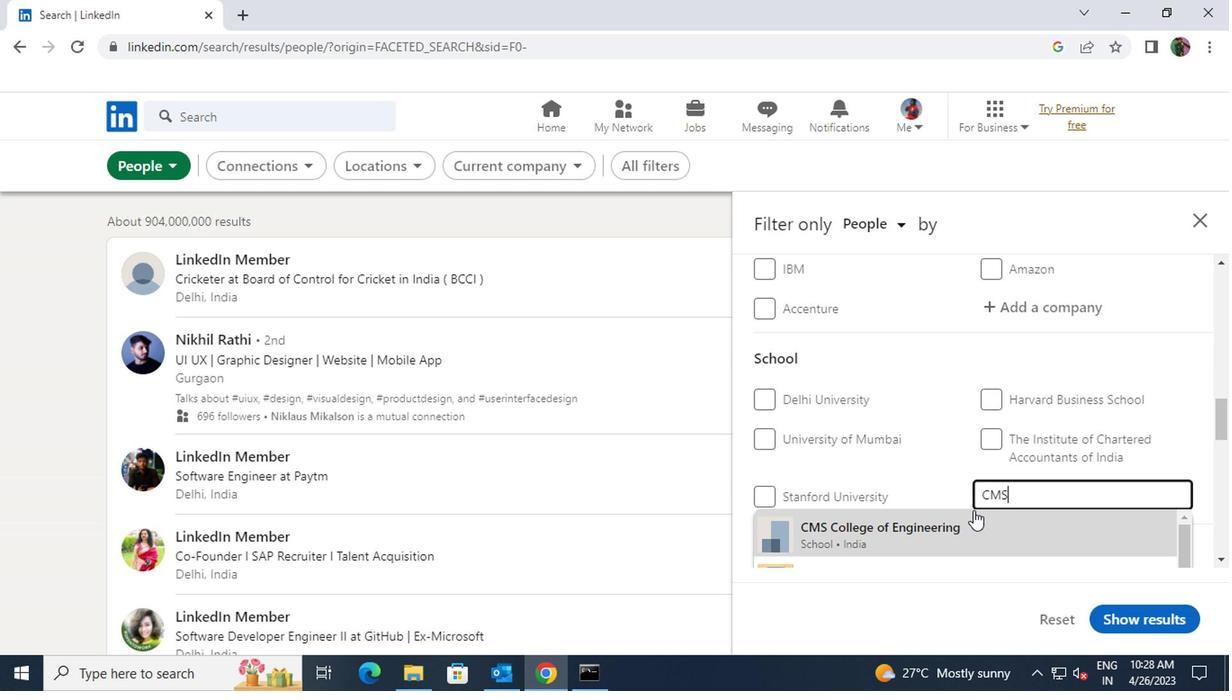
Action: Mouse pressed left at (964, 521)
Screenshot: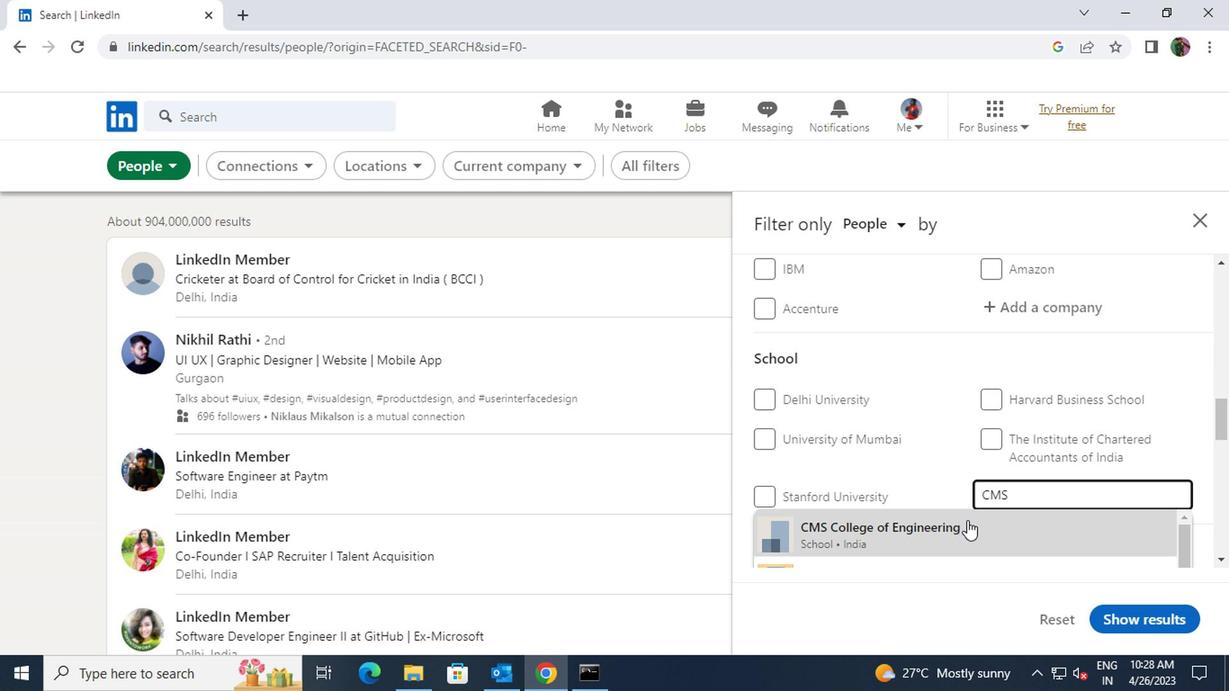 
Action: Mouse scrolled (964, 521) with delta (0, 0)
Screenshot: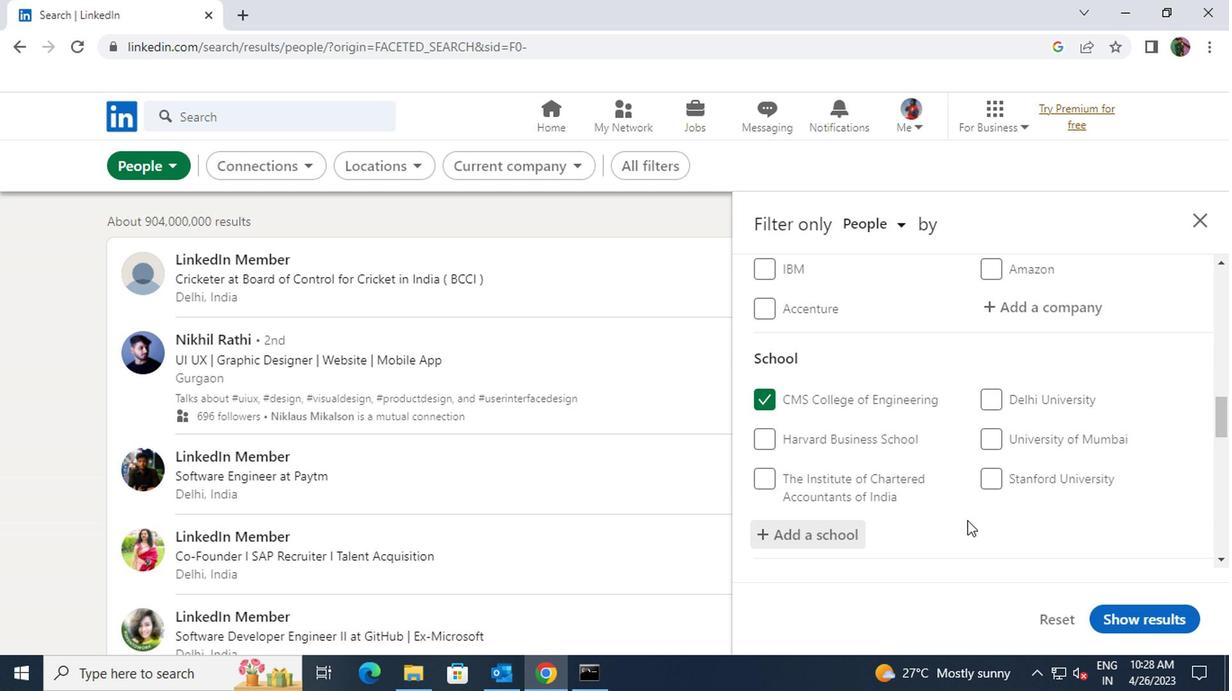 
Action: Mouse scrolled (964, 521) with delta (0, 0)
Screenshot: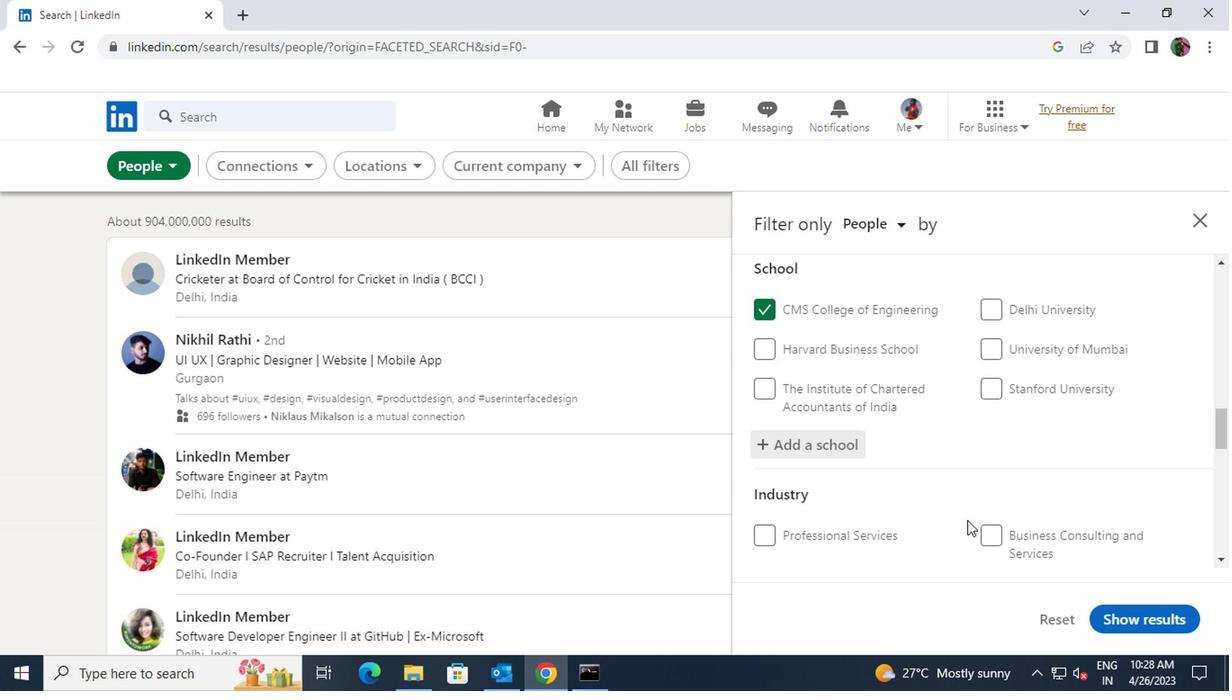 
Action: Mouse scrolled (964, 521) with delta (0, 0)
Screenshot: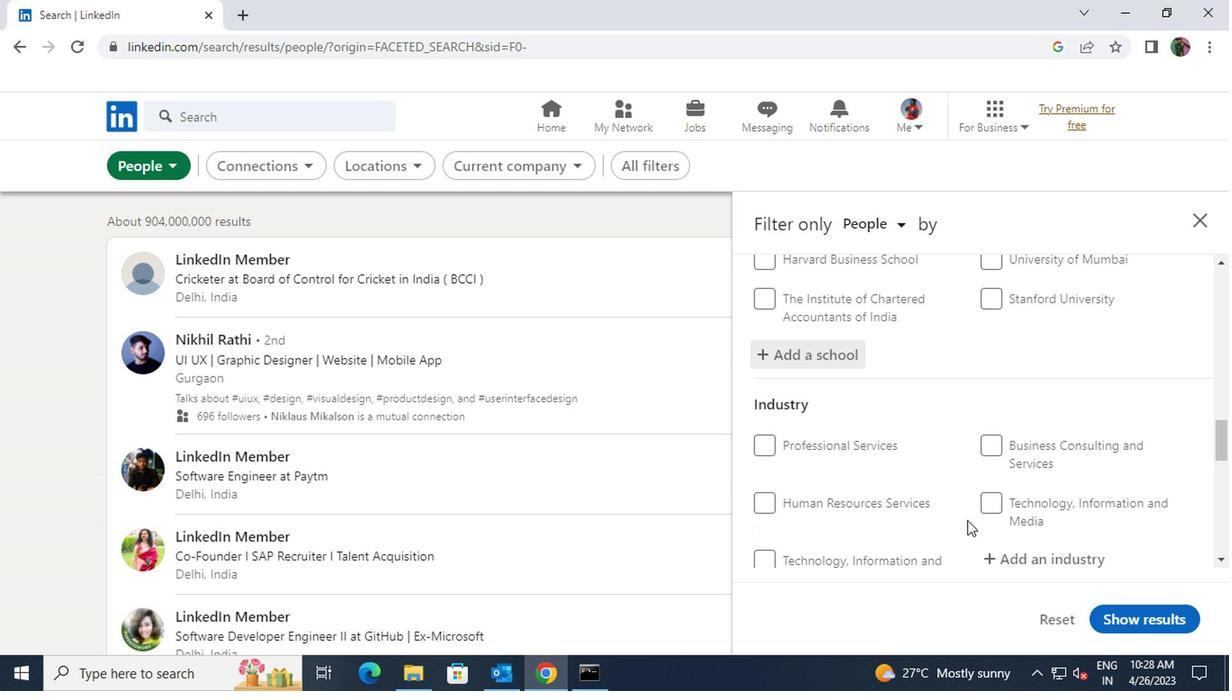 
Action: Mouse moved to (1004, 471)
Screenshot: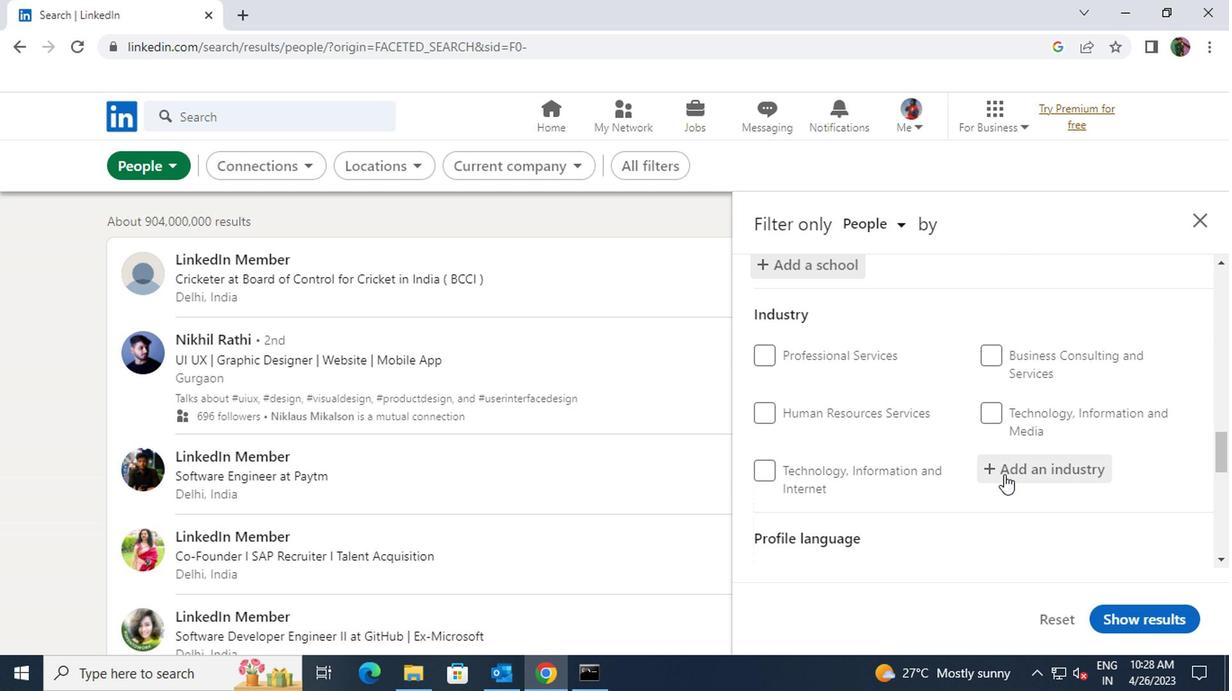 
Action: Mouse pressed left at (1004, 471)
Screenshot: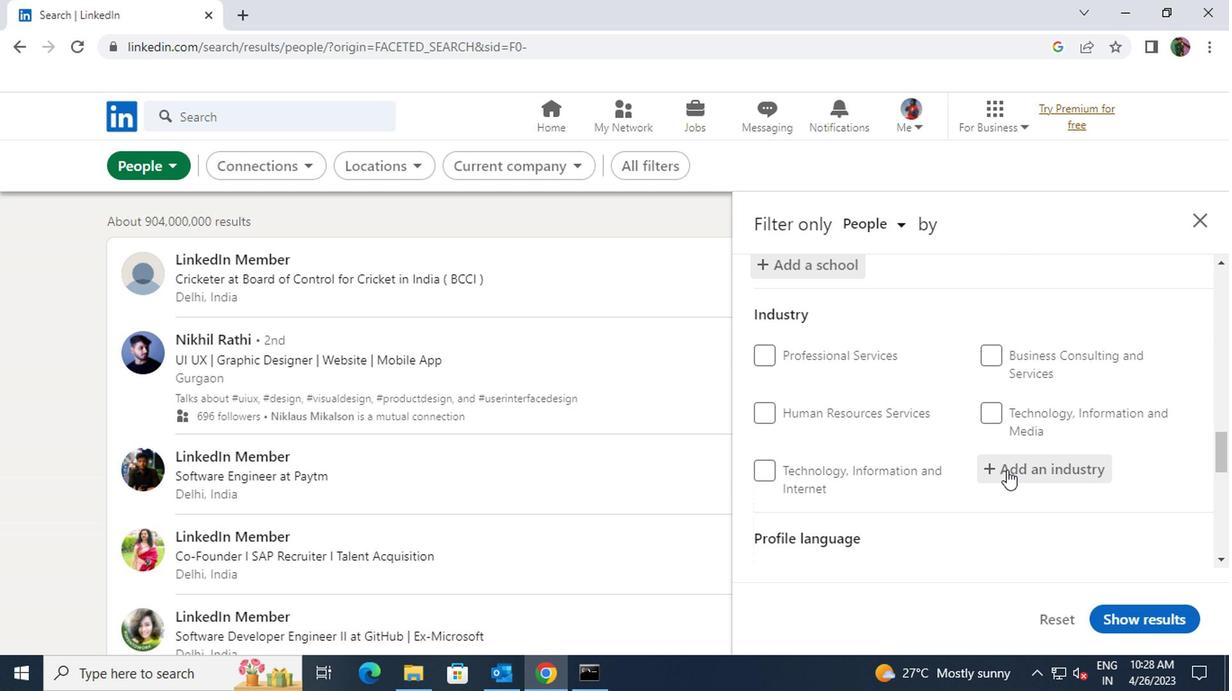 
Action: Key pressed <Key.shift>MOTOR
Screenshot: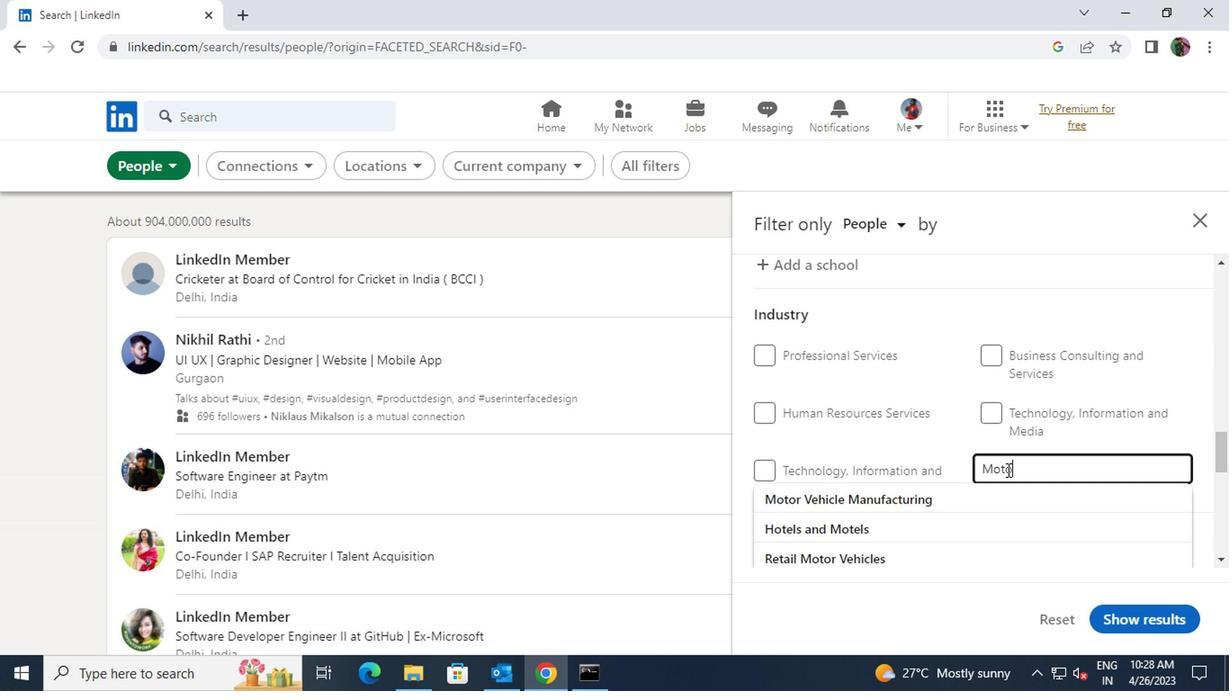 
Action: Mouse moved to (979, 545)
Screenshot: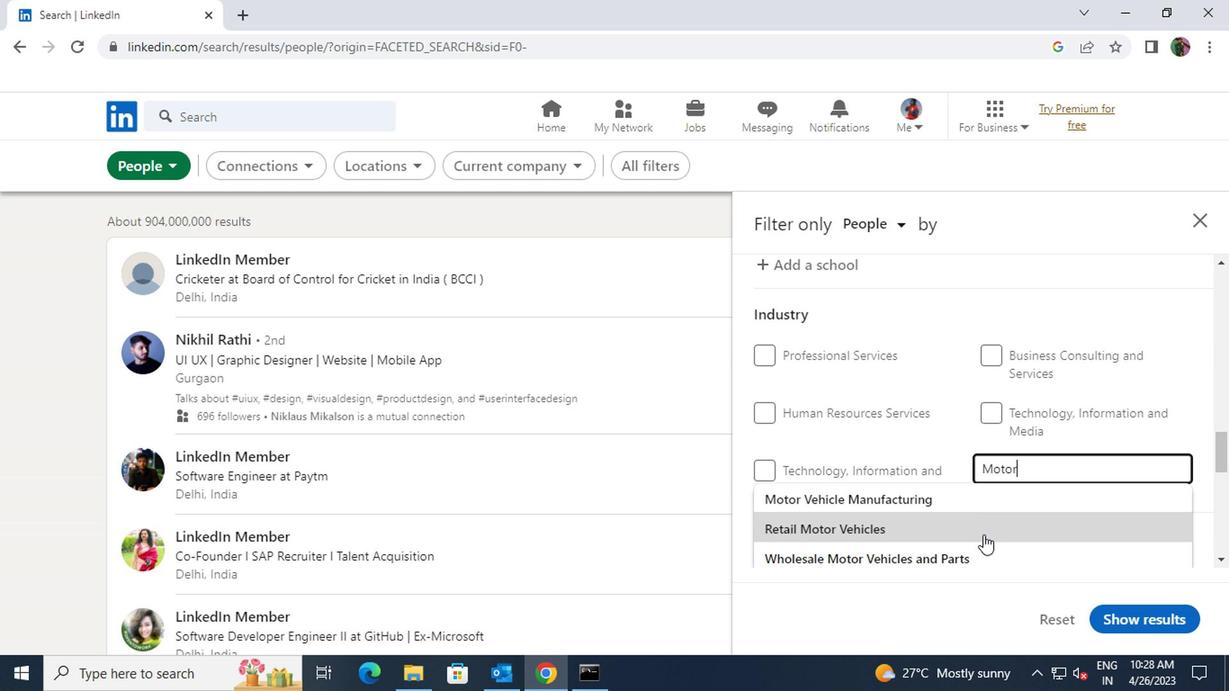 
Action: Mouse pressed left at (979, 545)
Screenshot: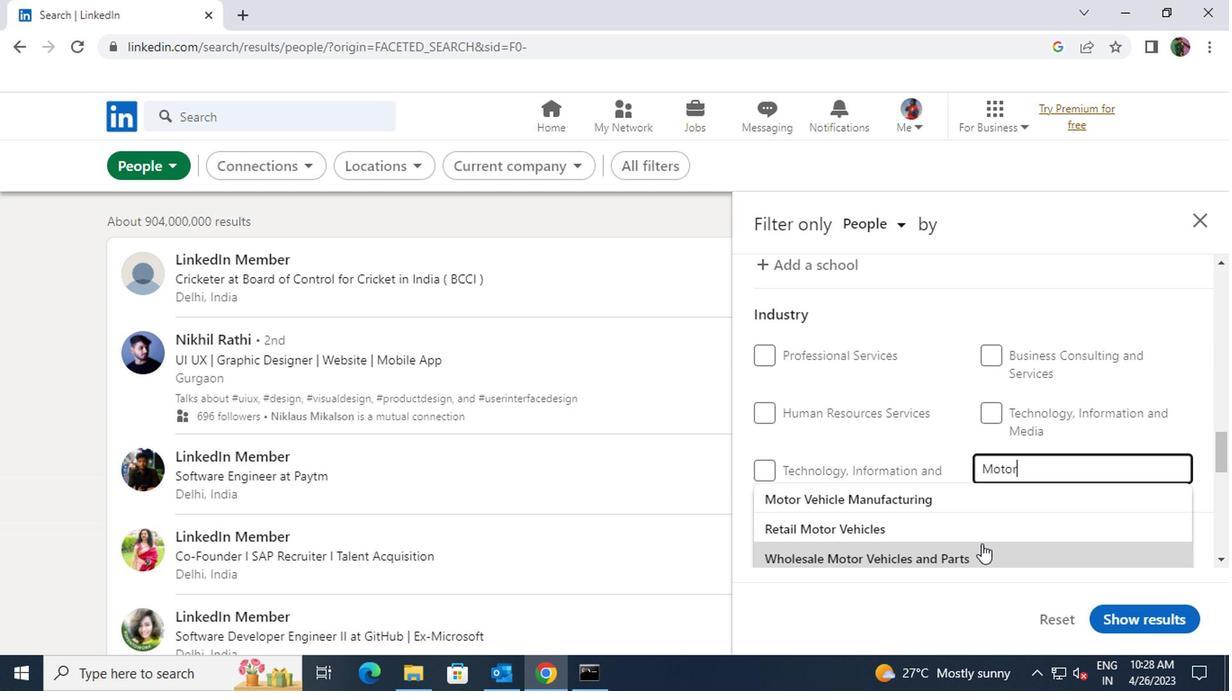 
Action: Mouse scrolled (979, 544) with delta (0, -1)
Screenshot: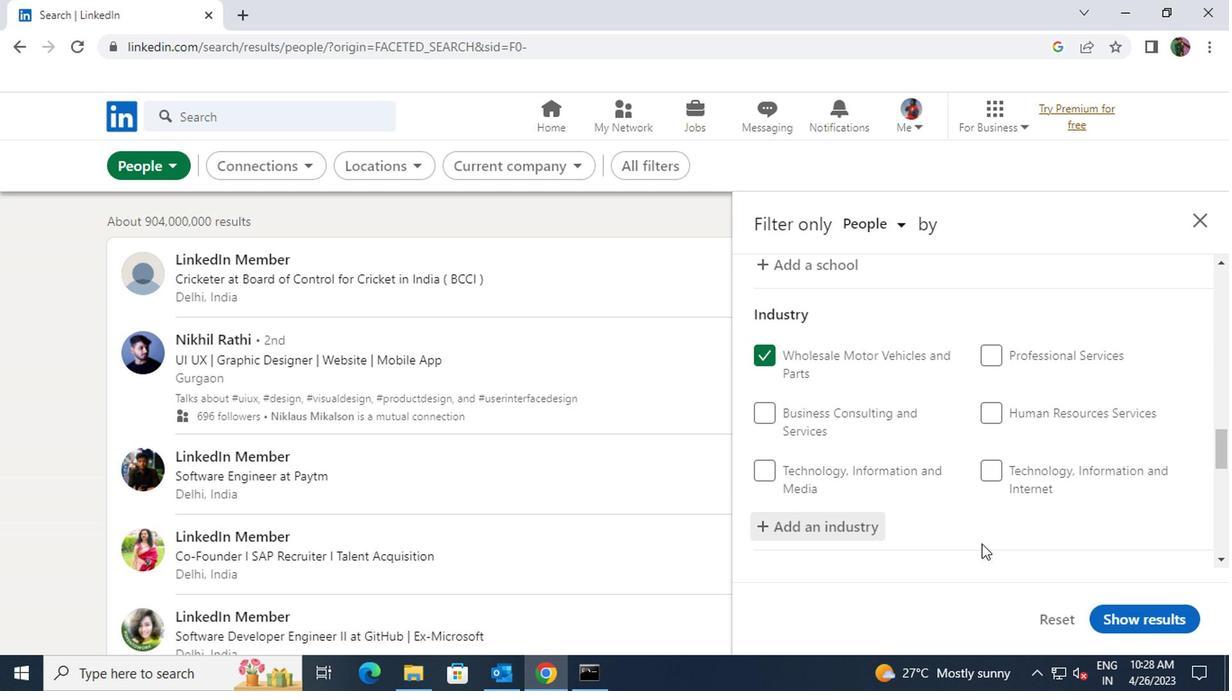 
Action: Mouse scrolled (979, 544) with delta (0, -1)
Screenshot: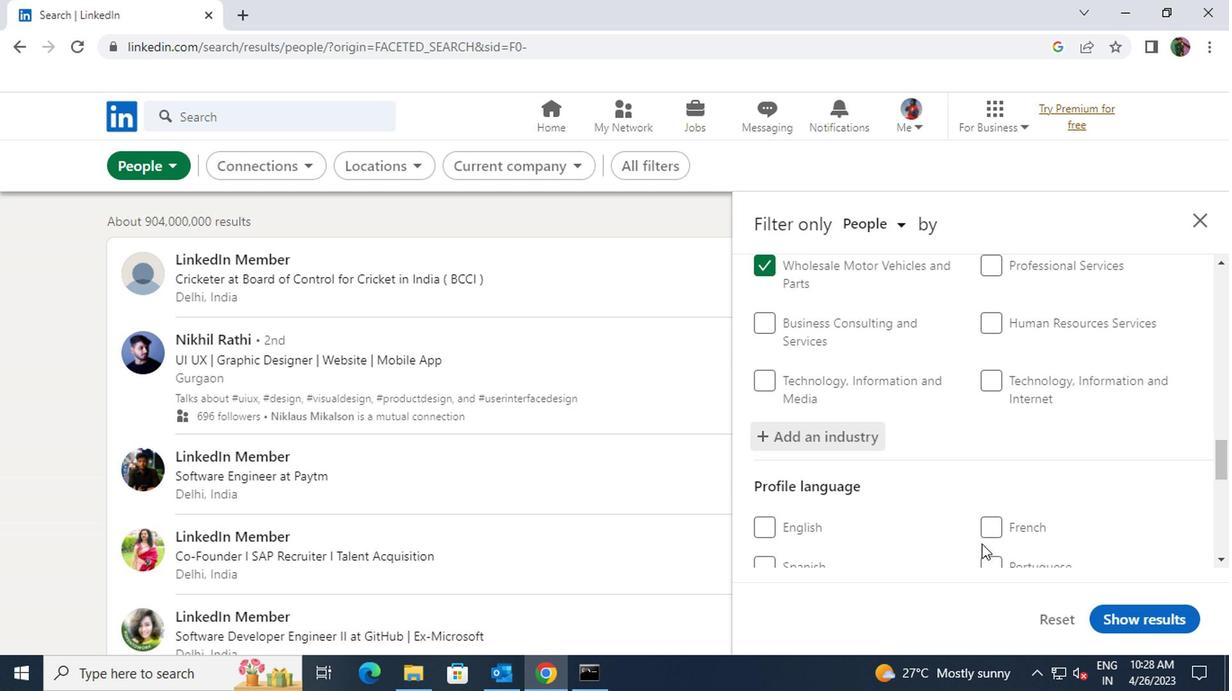 
Action: Mouse moved to (766, 477)
Screenshot: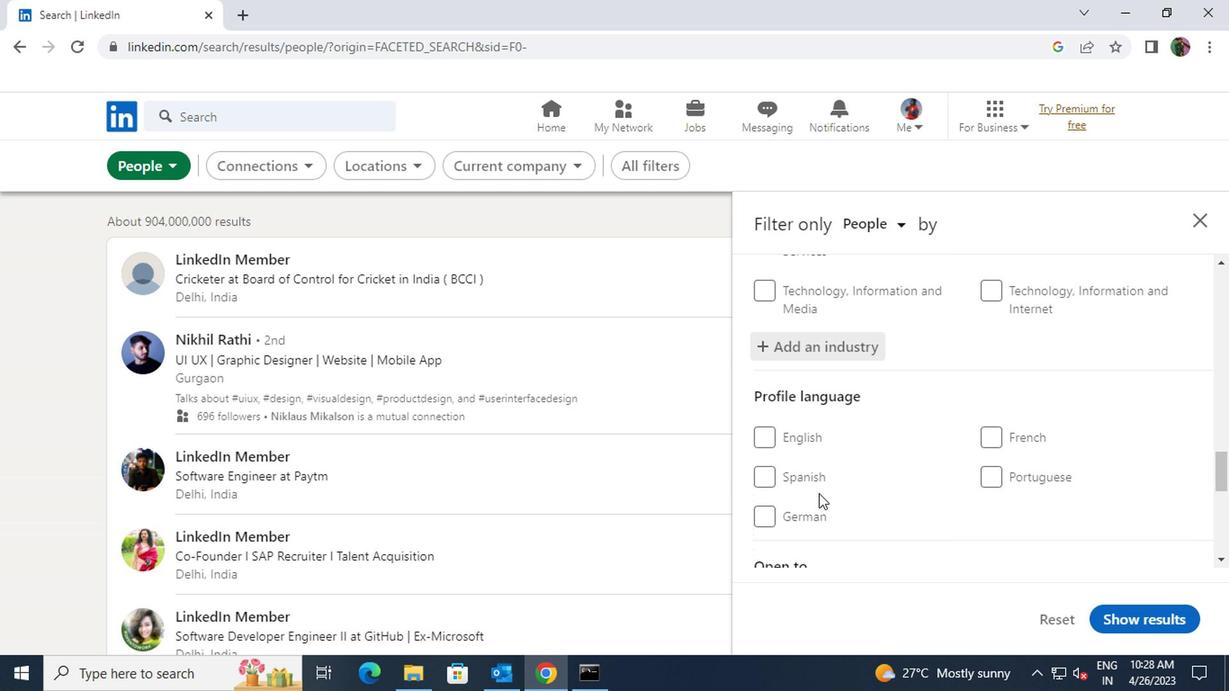 
Action: Mouse pressed left at (766, 477)
Screenshot: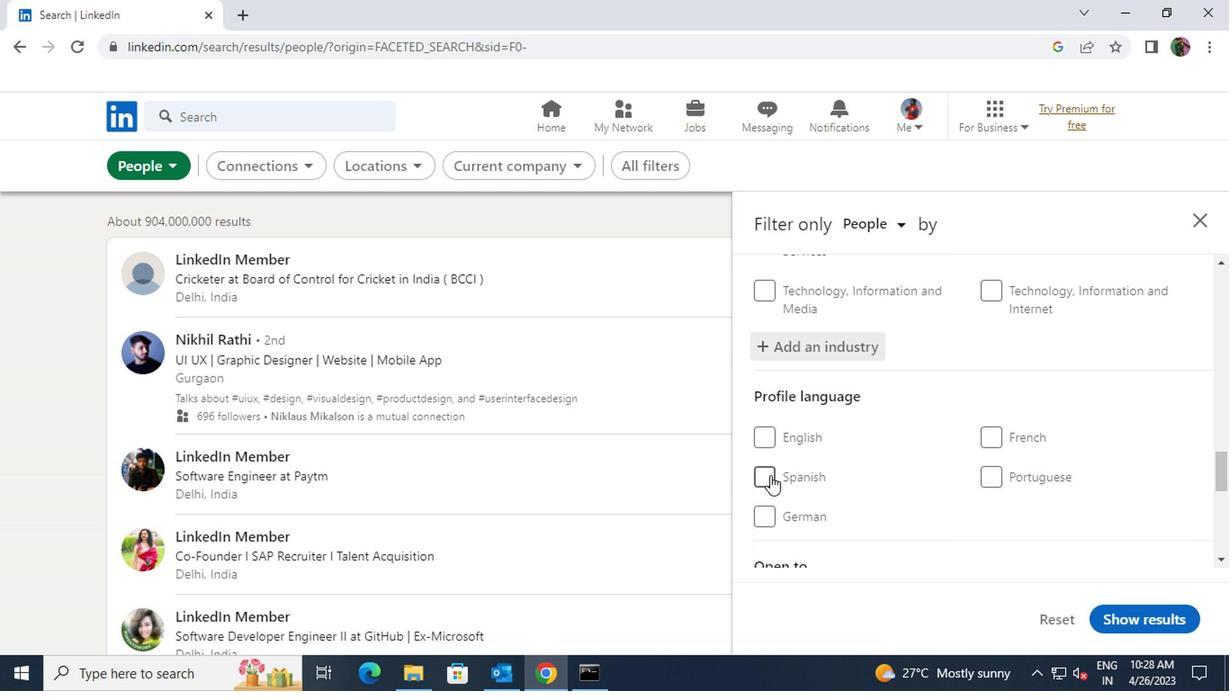 
Action: Mouse moved to (869, 509)
Screenshot: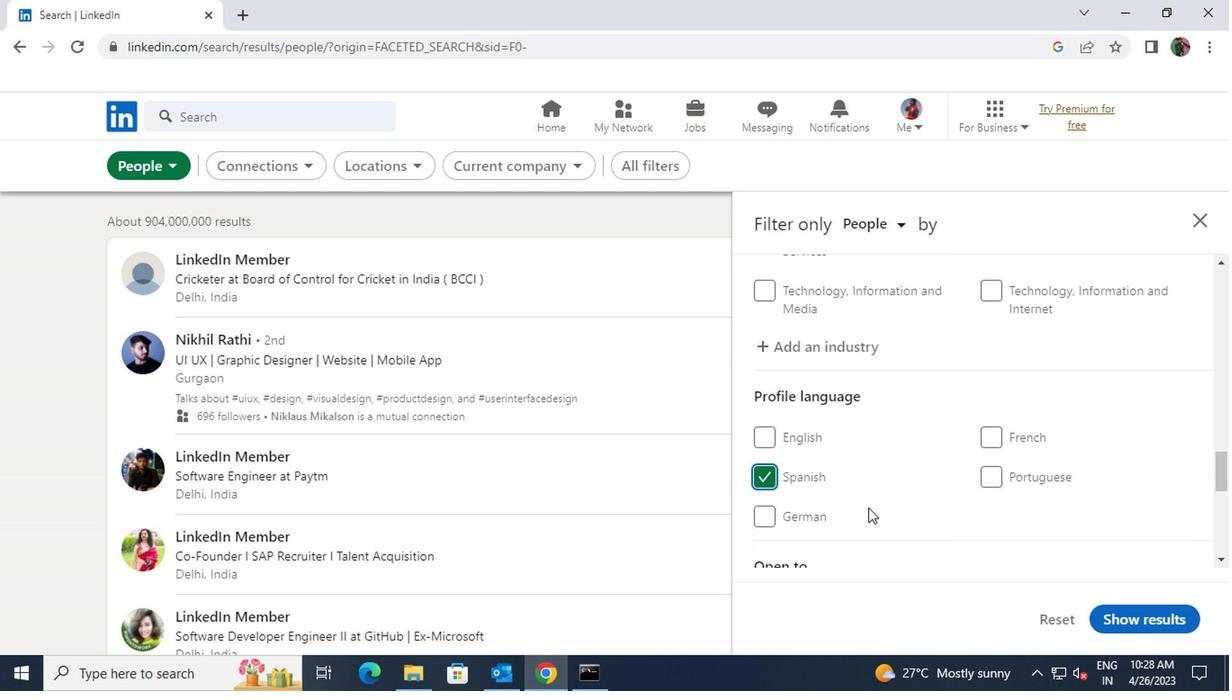 
Action: Mouse scrolled (869, 508) with delta (0, 0)
Screenshot: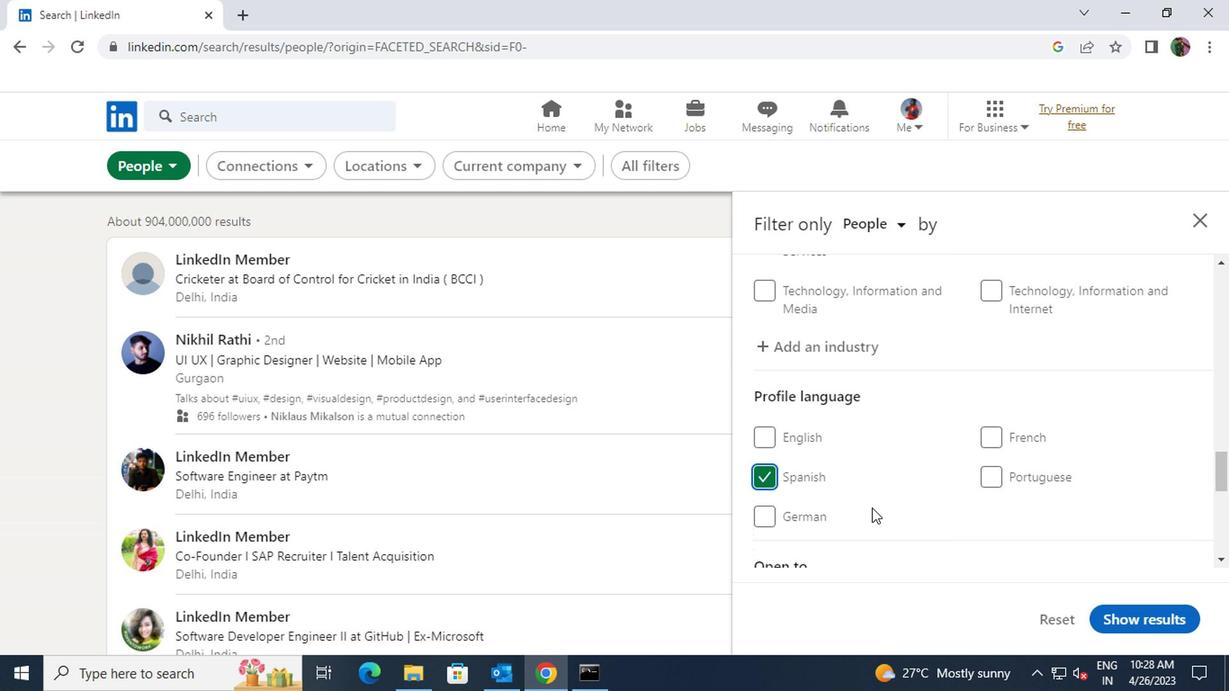 
Action: Mouse scrolled (869, 508) with delta (0, 0)
Screenshot: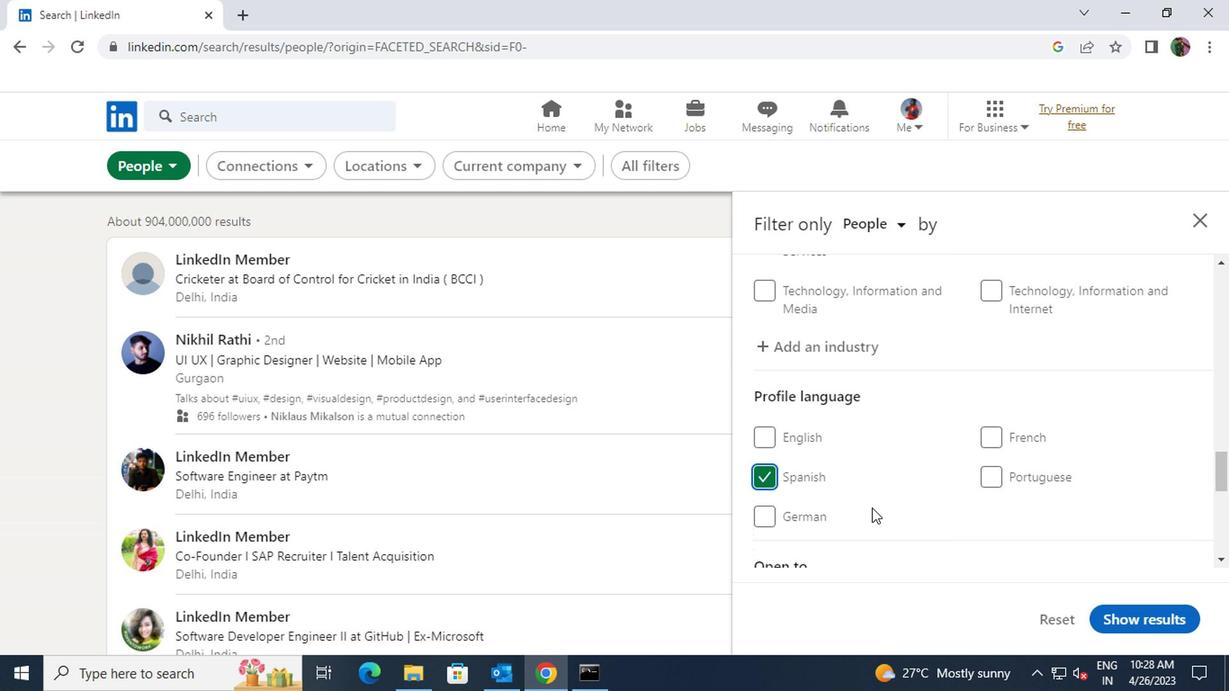 
Action: Mouse moved to (869, 510)
Screenshot: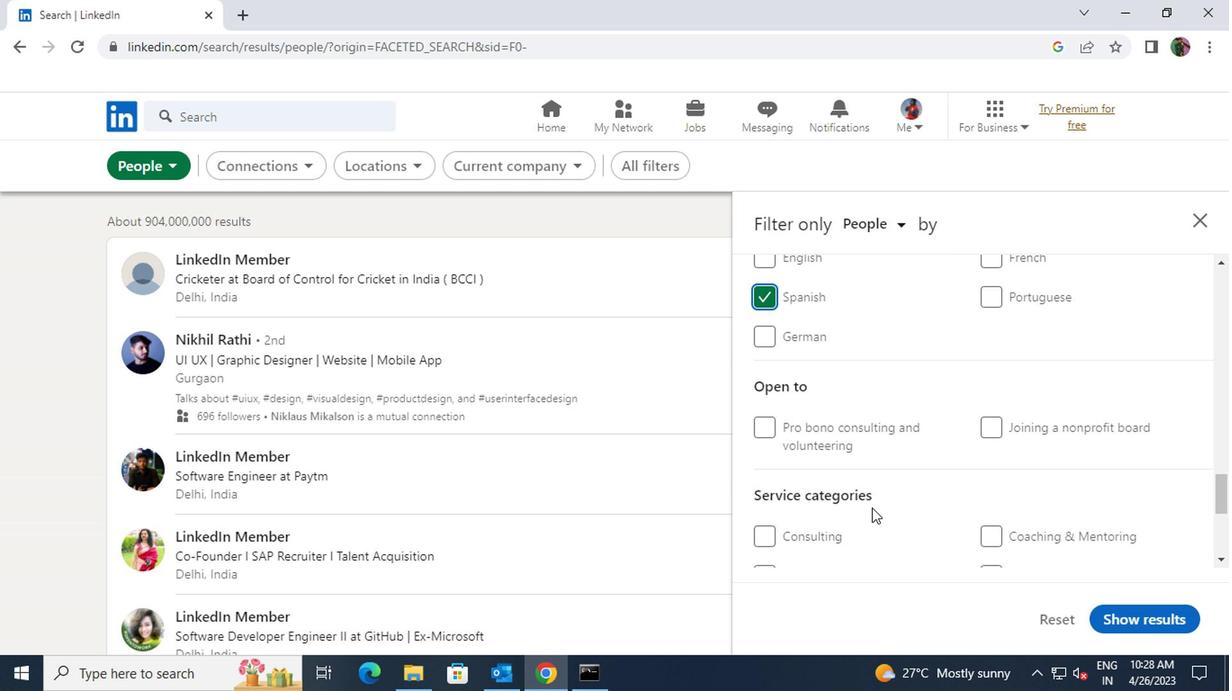 
Action: Mouse scrolled (869, 509) with delta (0, -1)
Screenshot: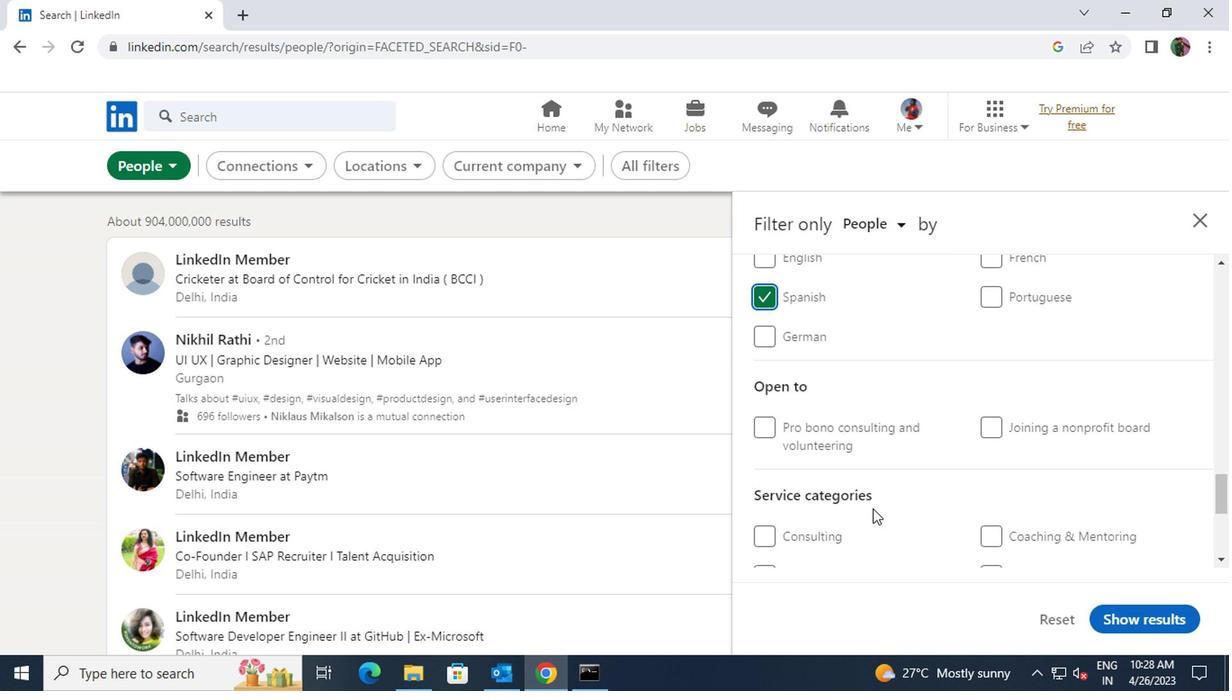 
Action: Mouse moved to (1038, 534)
Screenshot: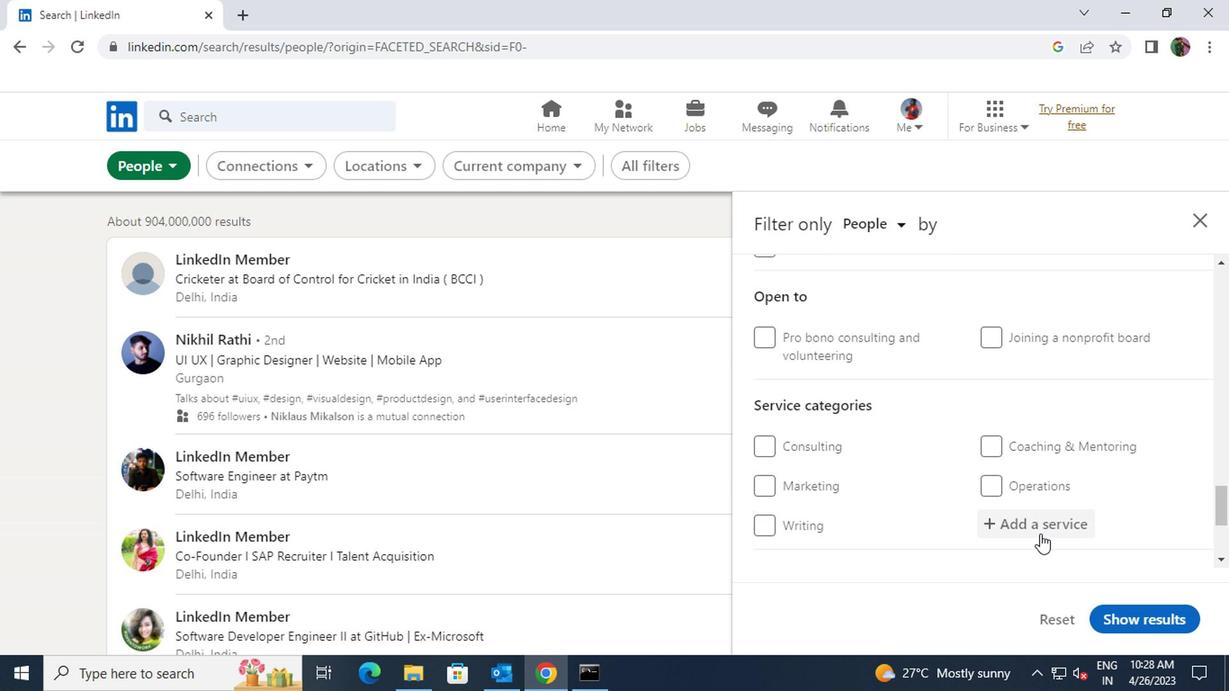
Action: Mouse pressed left at (1038, 534)
Screenshot: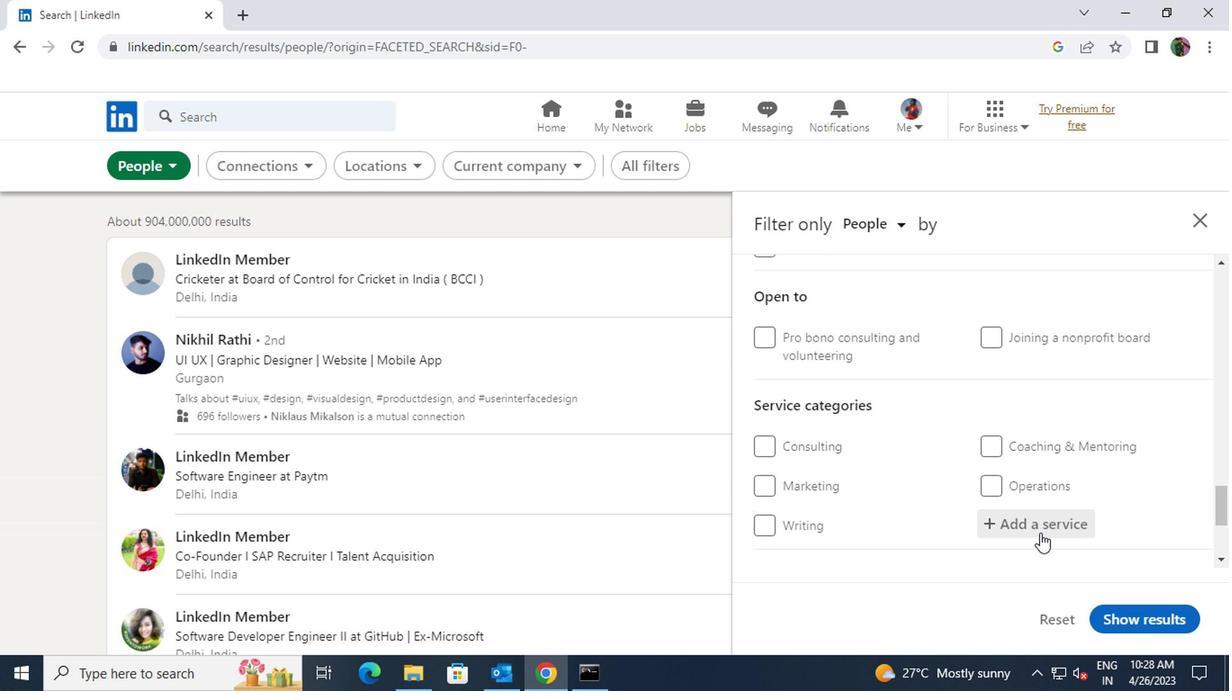 
Action: Key pressed <Key.shift>GRANT
Screenshot: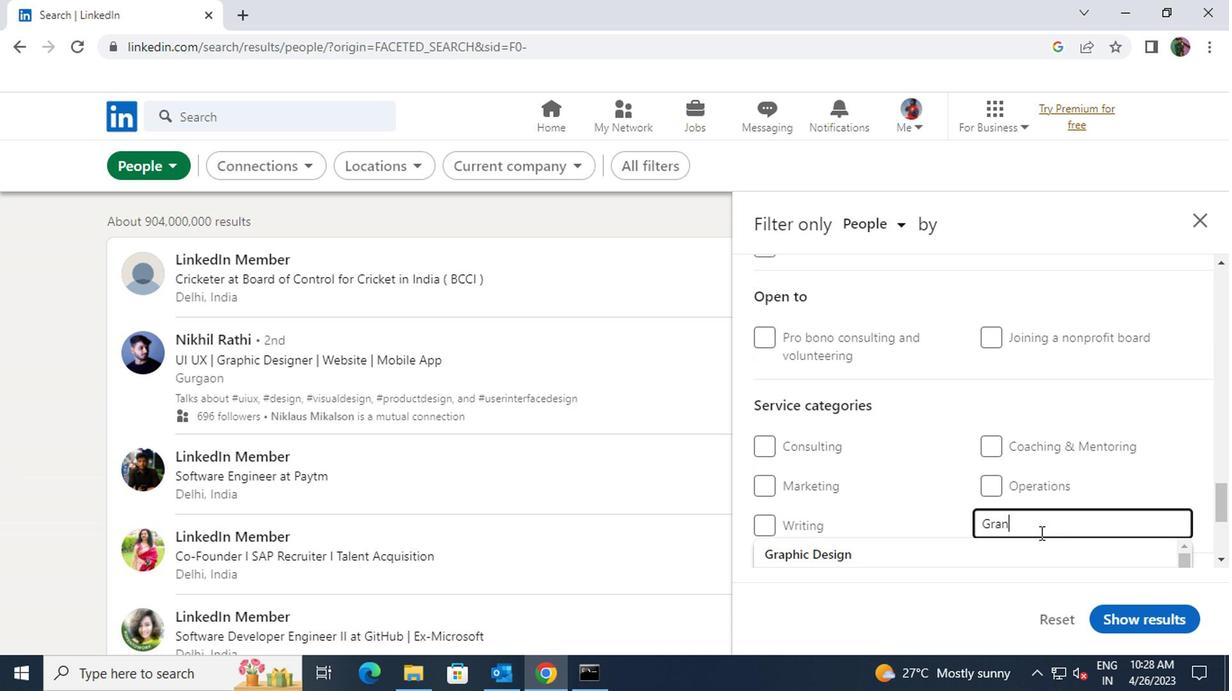 
Action: Mouse moved to (1026, 553)
Screenshot: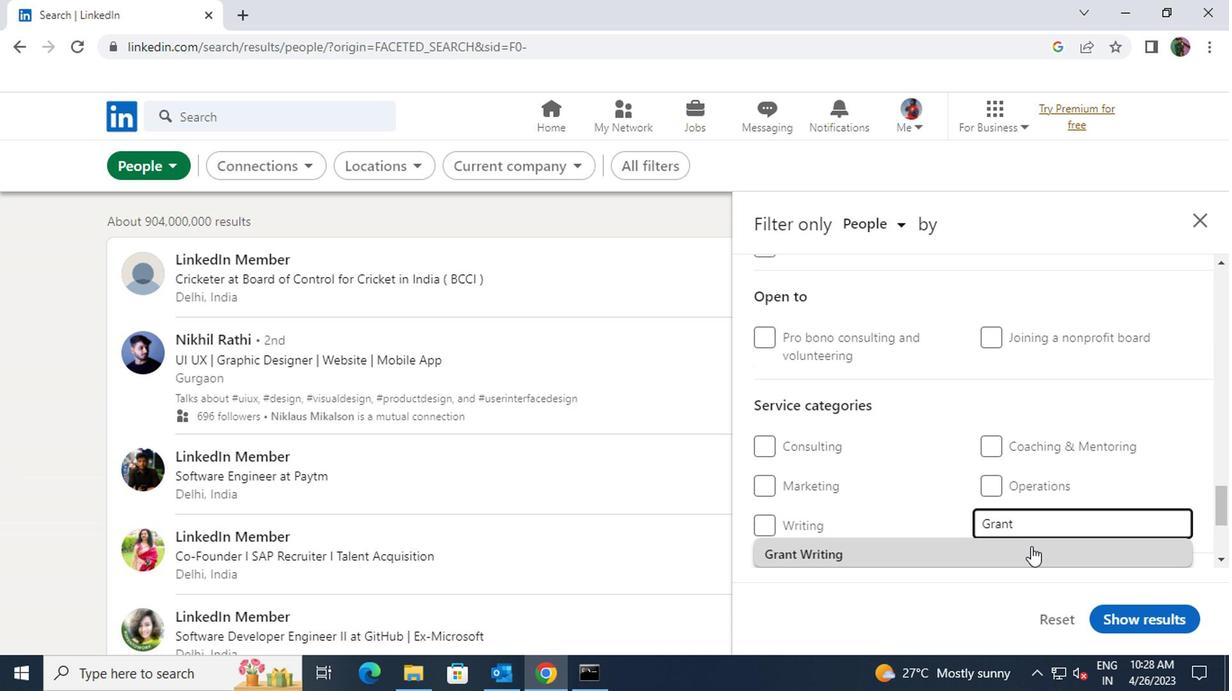 
Action: Mouse pressed left at (1026, 553)
Screenshot: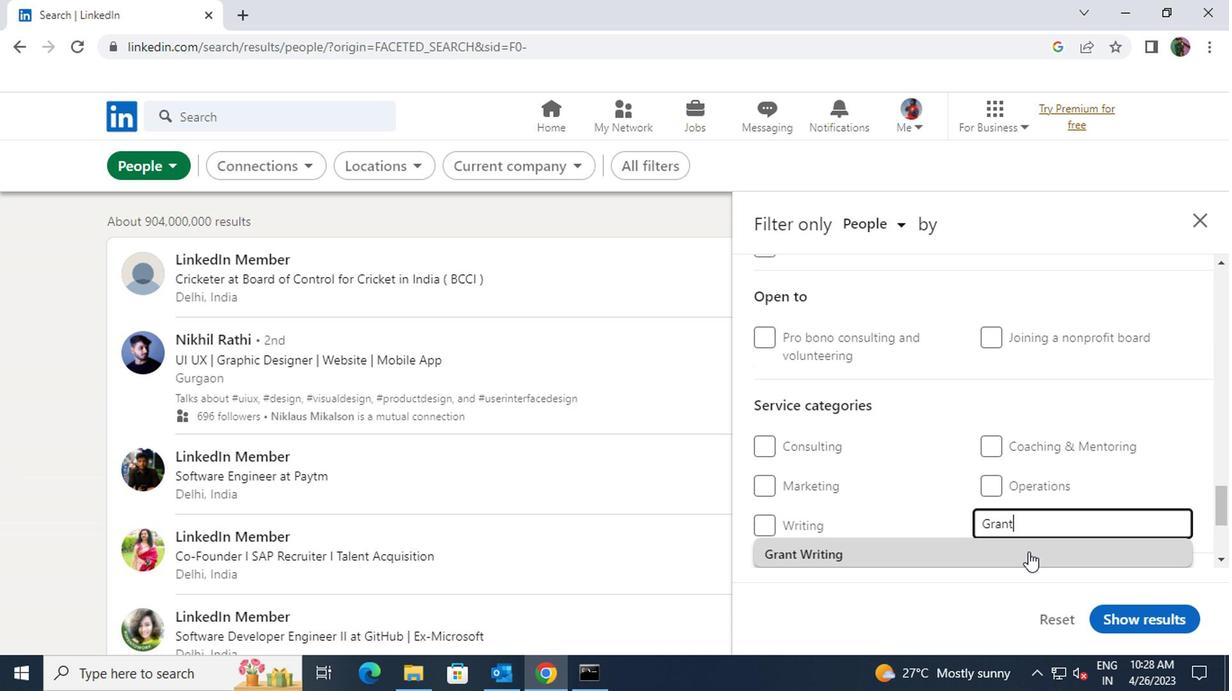 
Action: Mouse scrolled (1026, 552) with delta (0, -1)
Screenshot: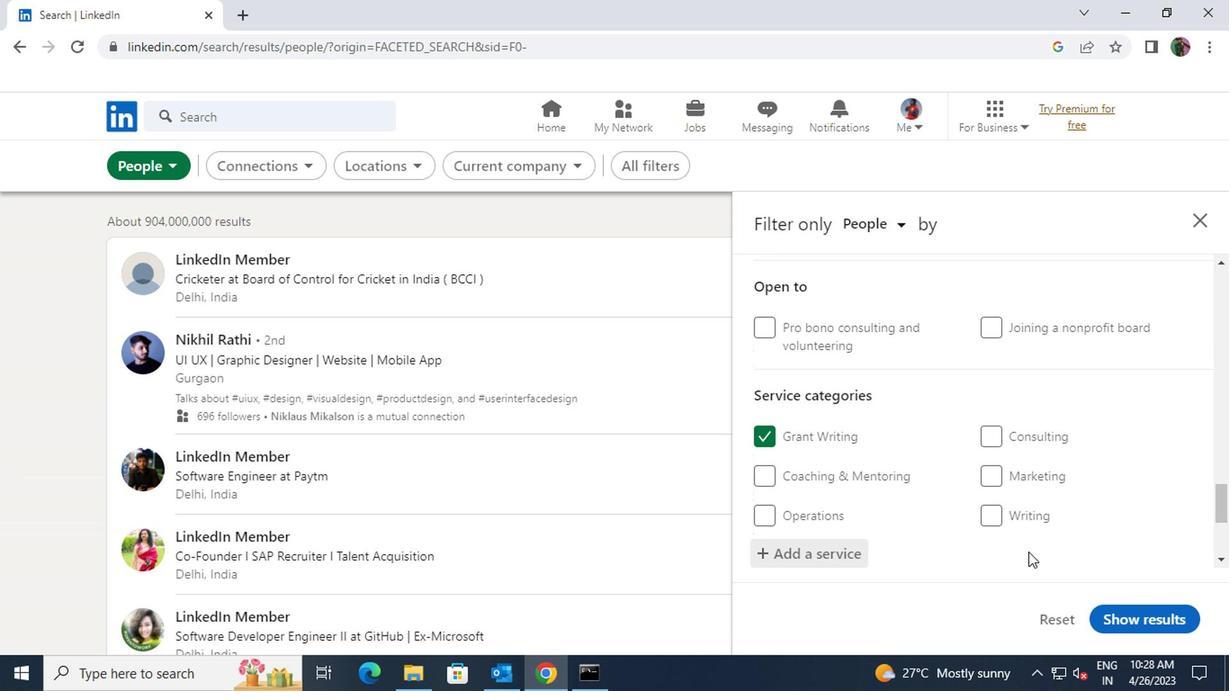 
Action: Mouse moved to (1025, 552)
Screenshot: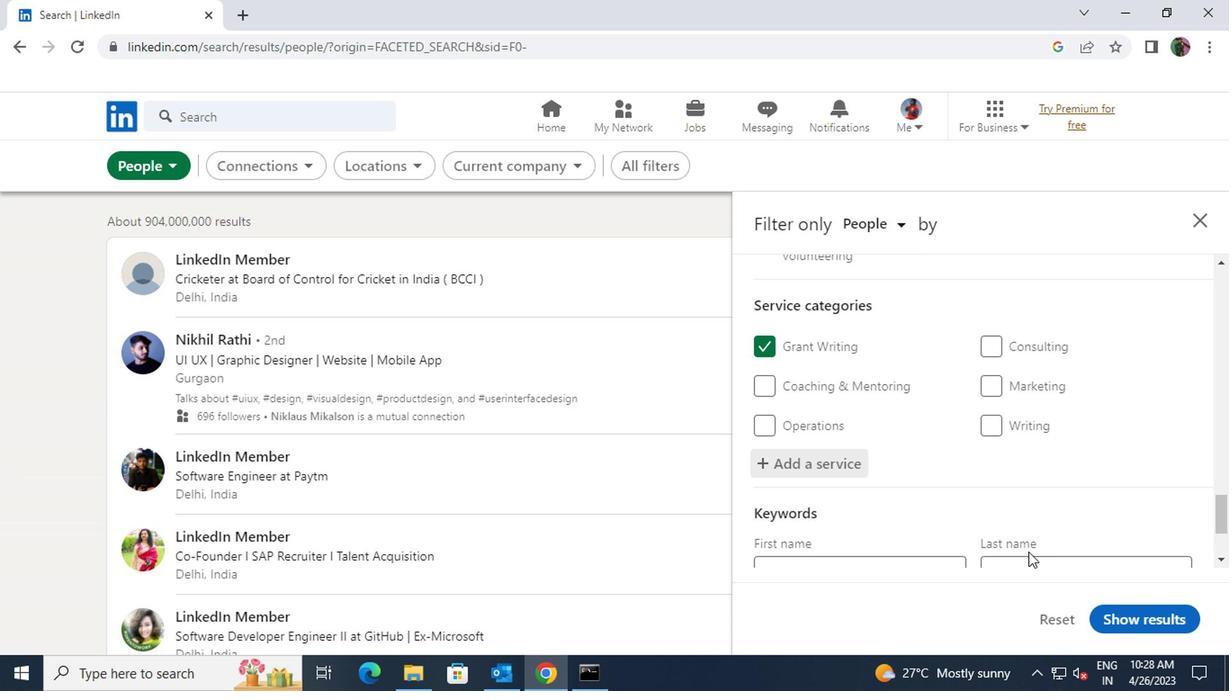 
Action: Mouse scrolled (1025, 552) with delta (0, 0)
Screenshot: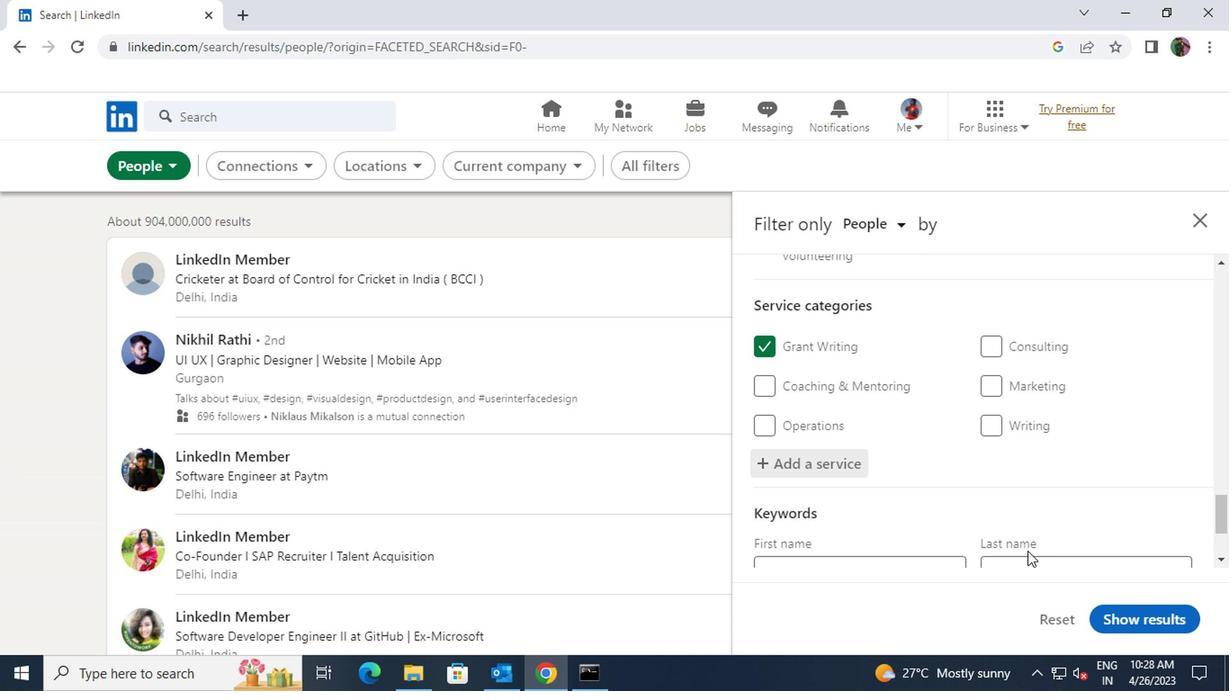
Action: Mouse moved to (917, 545)
Screenshot: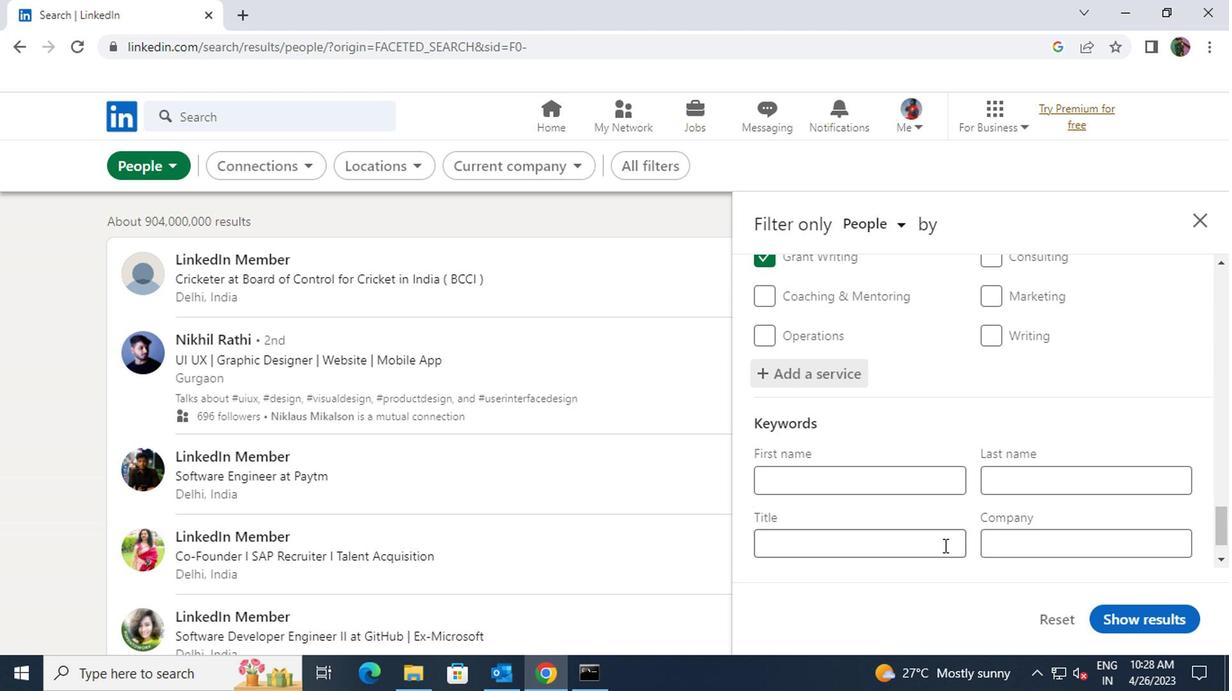 
Action: Mouse pressed left at (917, 545)
Screenshot: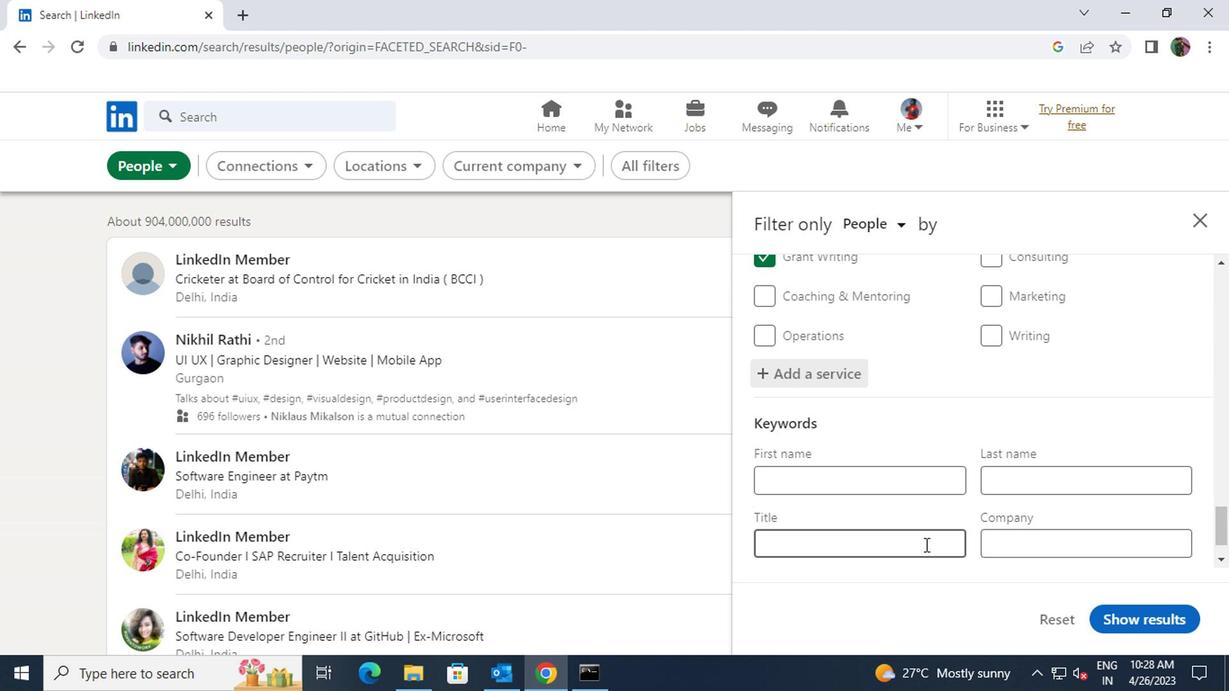 
Action: Key pressed <Key.shift>SALES<Key.space>ENGINEER
Screenshot: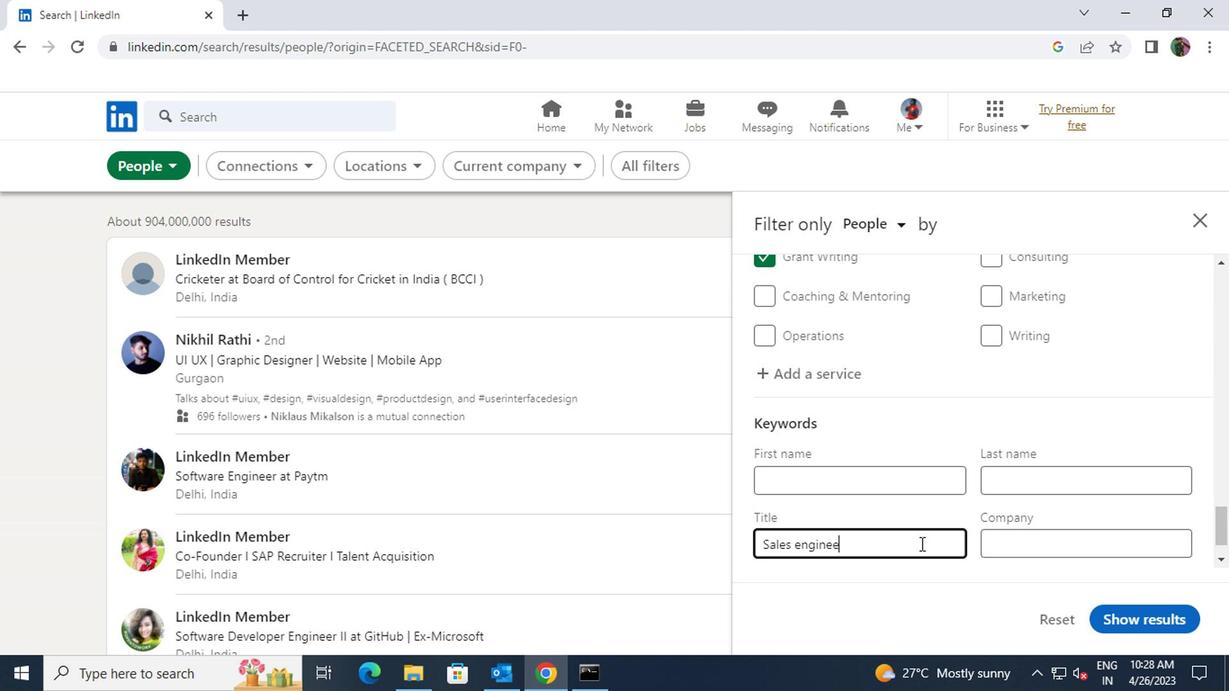 
Action: Mouse moved to (1099, 612)
Screenshot: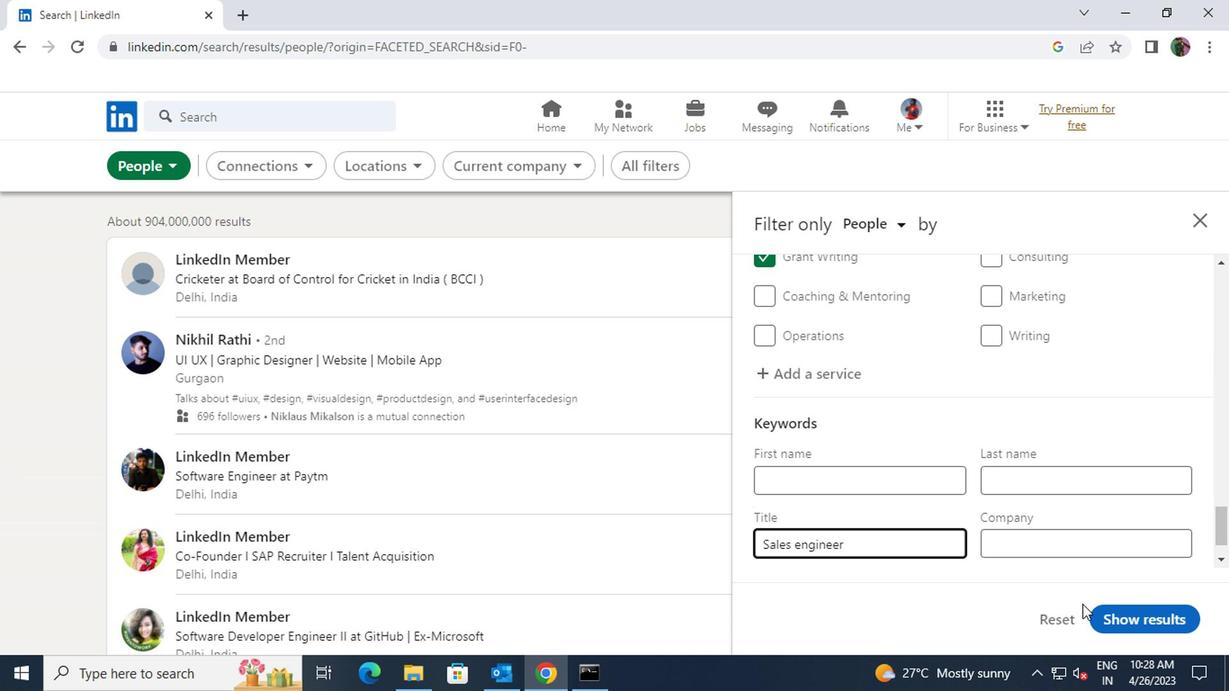
Action: Mouse pressed left at (1099, 612)
Screenshot: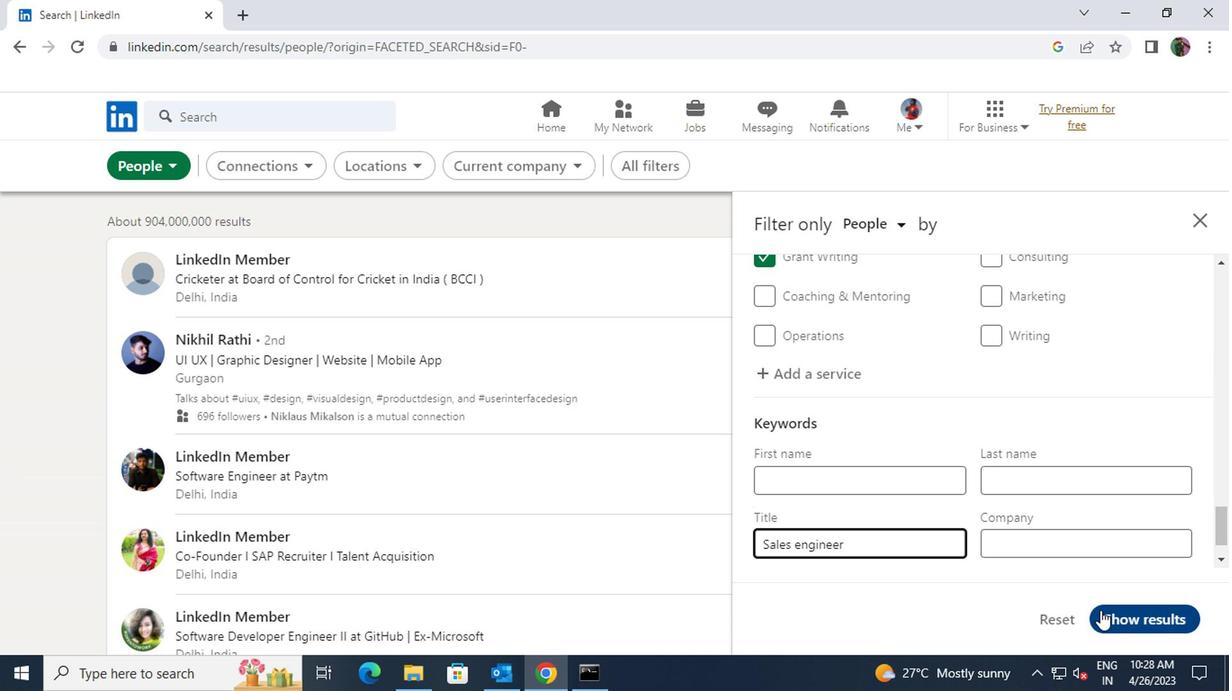 
